 Task: Find a place to stay in Marquette, United States, from July 12 to July 16 for 8 guests, with a price range of ₹10,000 to ₹16,000, property type as house, and amenities including WiFi and breakfast.
Action: Mouse moved to (588, 117)
Screenshot: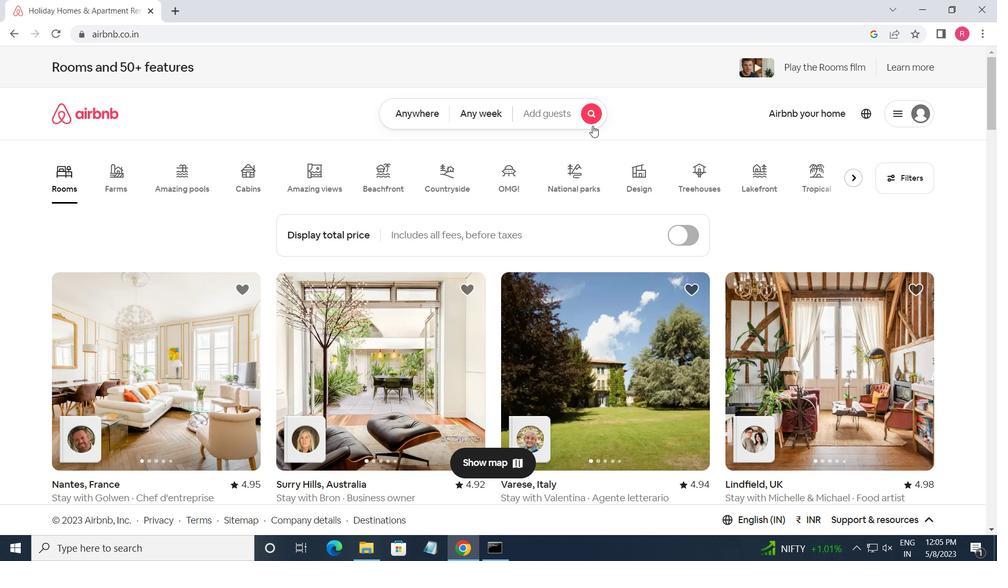 
Action: Mouse pressed left at (588, 117)
Screenshot: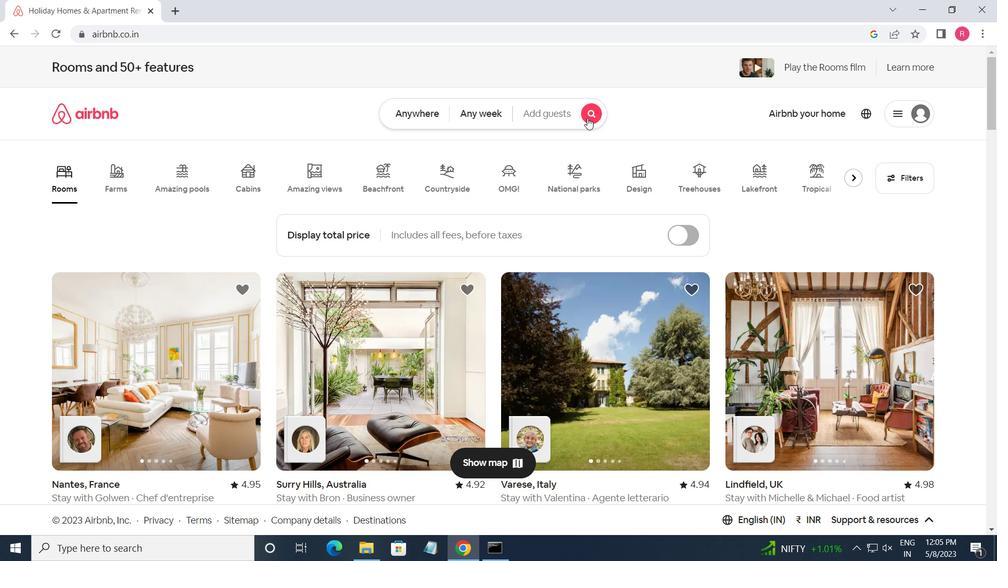 
Action: Mouse moved to (335, 154)
Screenshot: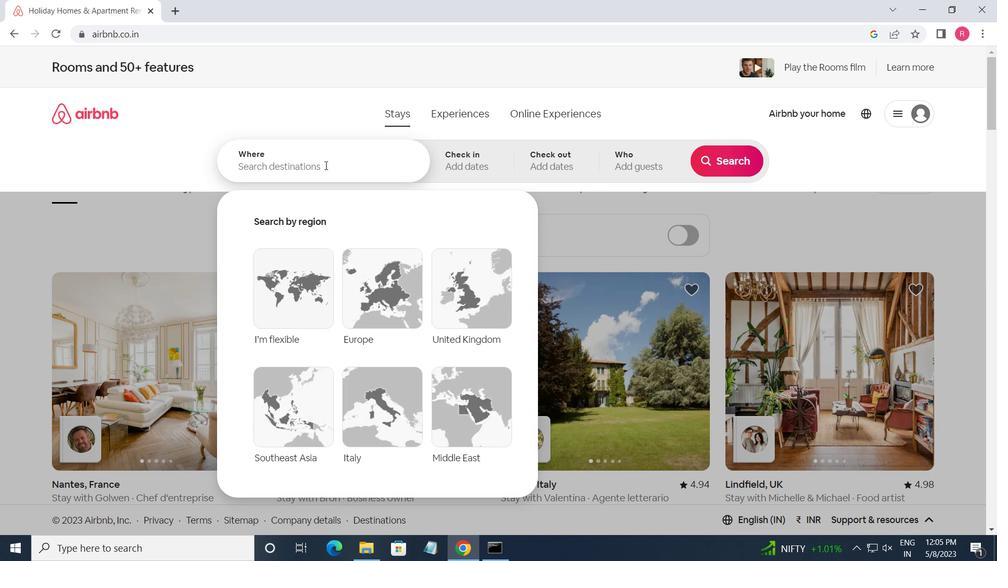 
Action: Mouse pressed left at (335, 154)
Screenshot: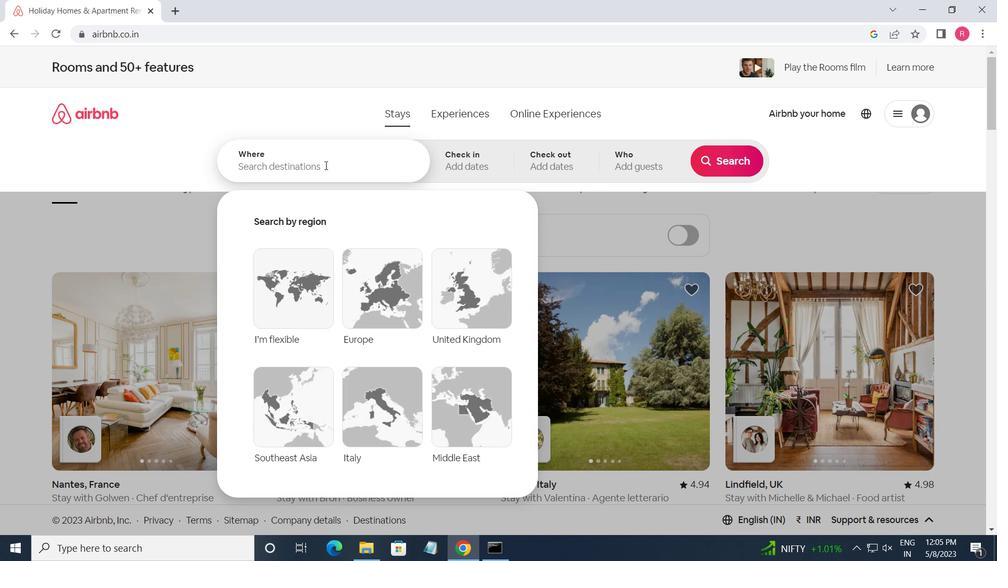 
Action: Mouse moved to (335, 162)
Screenshot: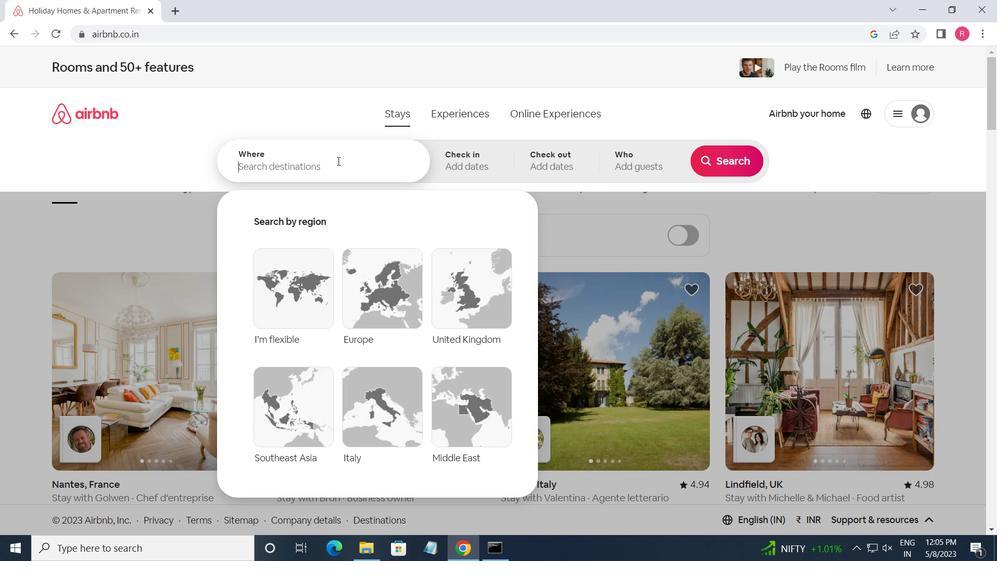 
Action: Key pressed <Key.shift_r>Marquette,<Key.space><Key.shift_r>United<Key.space><Key.shift>STATES
Screenshot: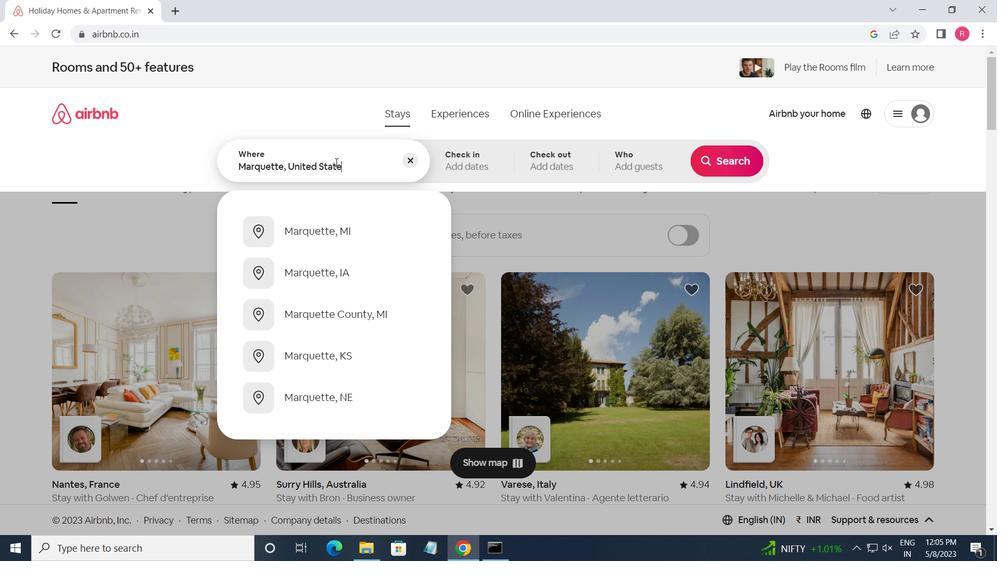 
Action: Mouse moved to (418, 203)
Screenshot: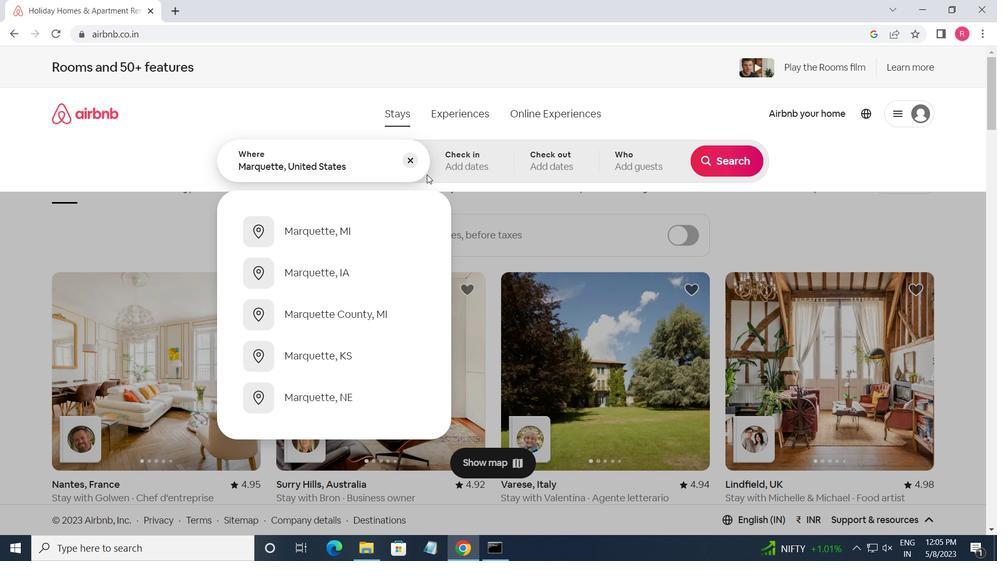 
Action: Key pressed <Key.enter>
Screenshot: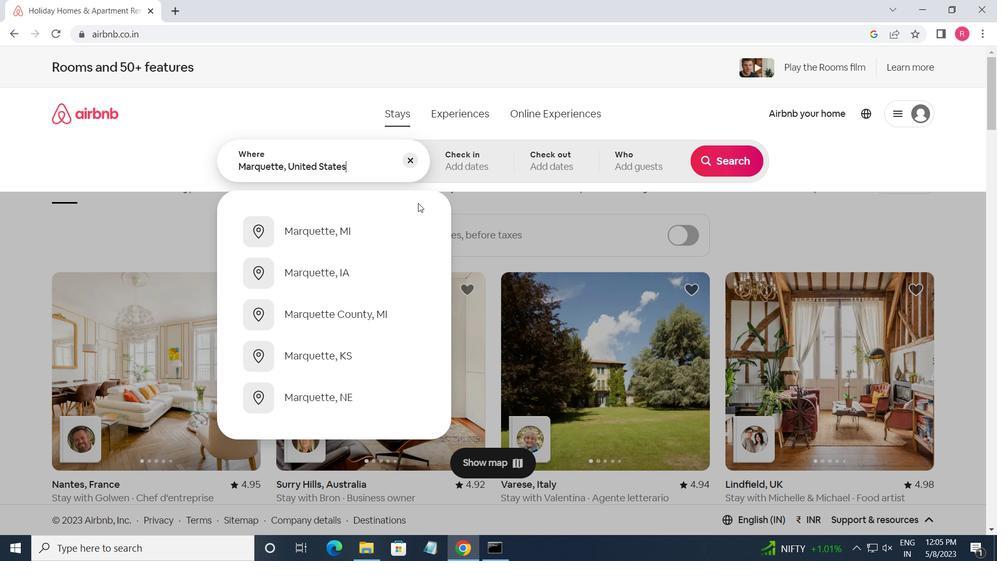 
Action: Mouse moved to (728, 266)
Screenshot: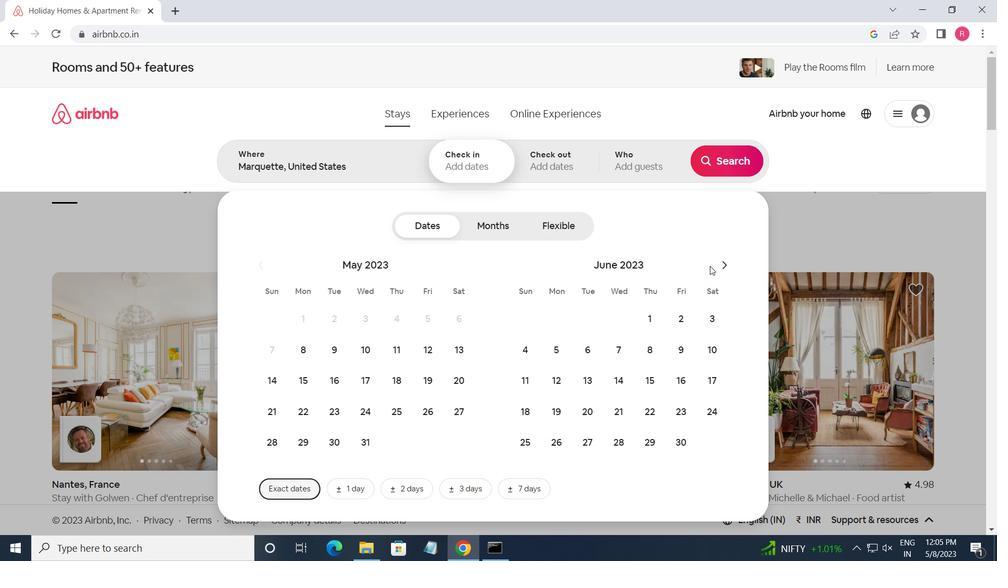 
Action: Mouse pressed left at (728, 266)
Screenshot: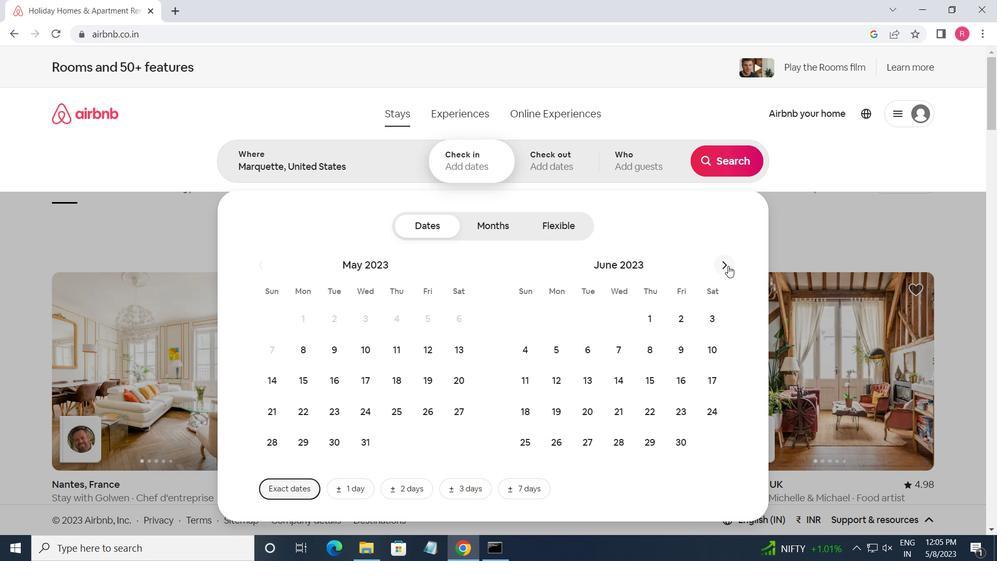 
Action: Mouse moved to (629, 380)
Screenshot: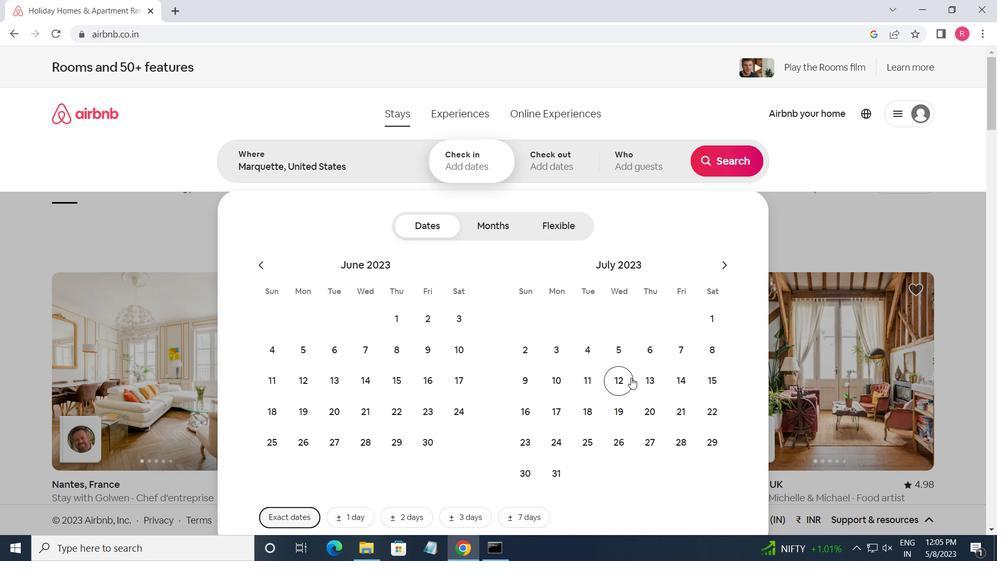 
Action: Mouse pressed left at (629, 380)
Screenshot: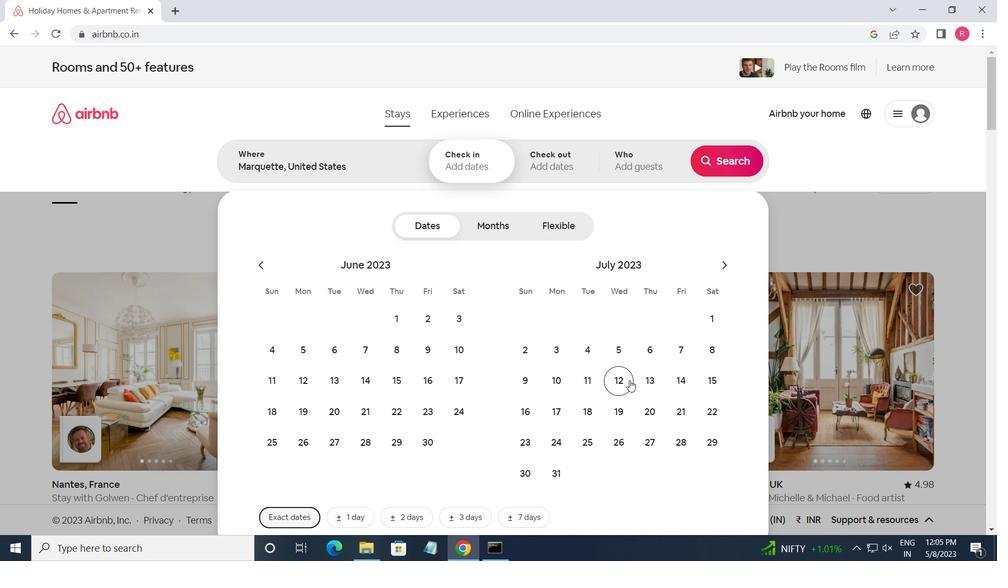 
Action: Mouse moved to (533, 416)
Screenshot: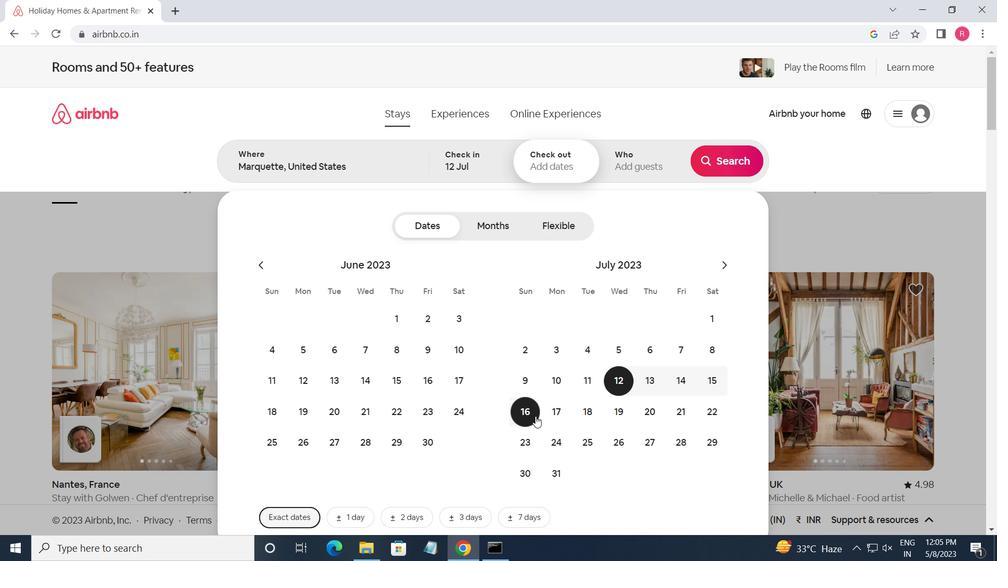 
Action: Mouse pressed left at (533, 416)
Screenshot: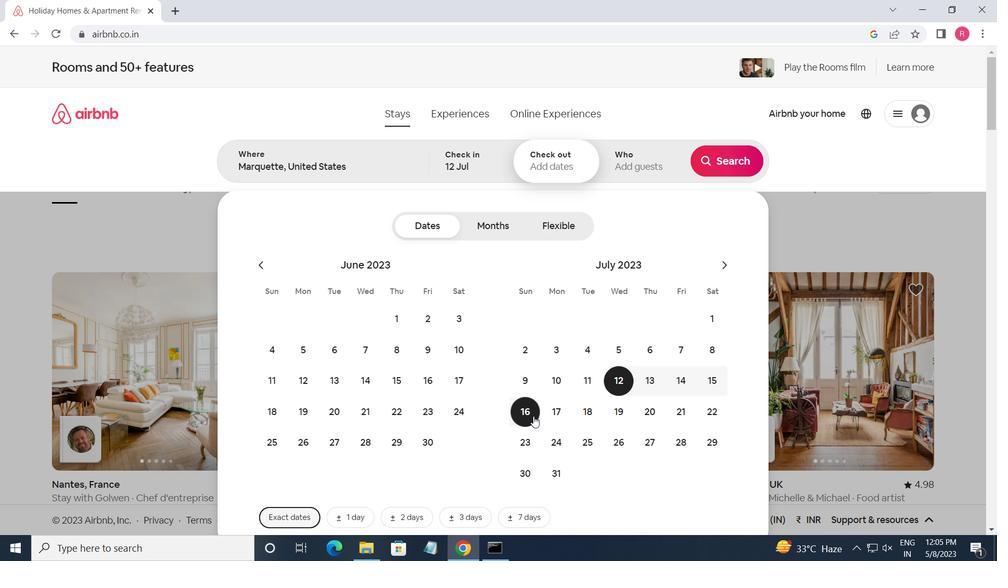 
Action: Mouse moved to (636, 171)
Screenshot: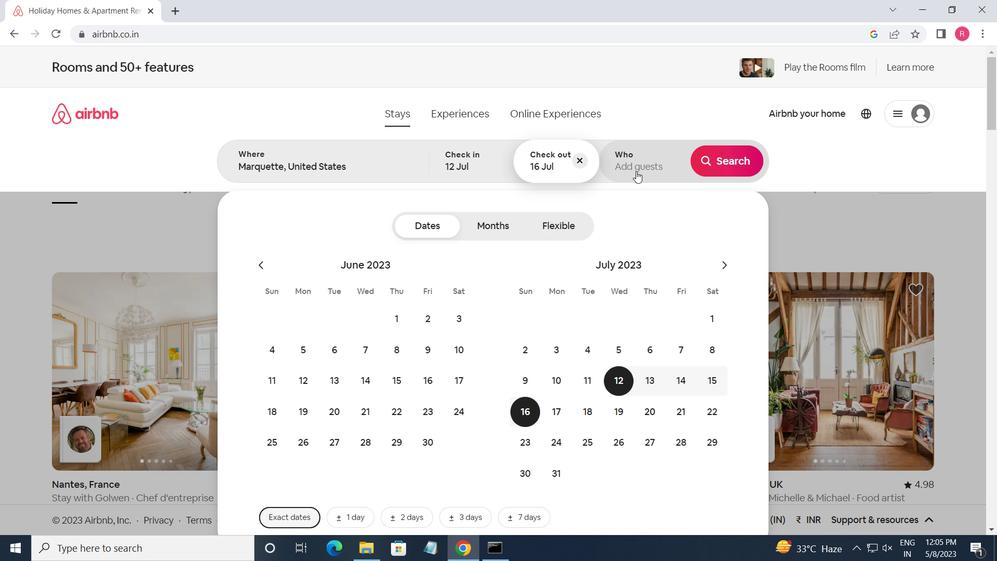 
Action: Mouse pressed left at (636, 171)
Screenshot: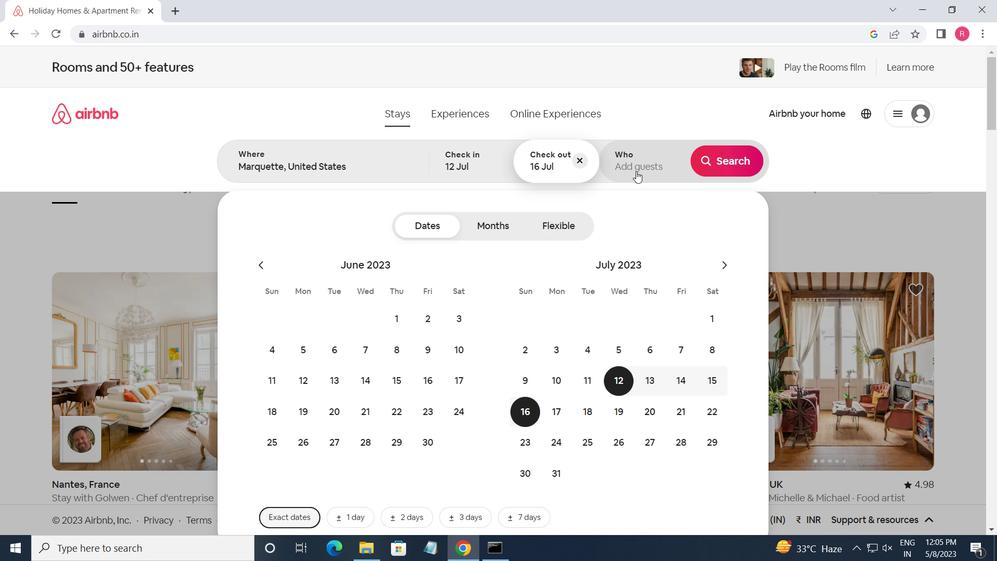
Action: Mouse moved to (729, 234)
Screenshot: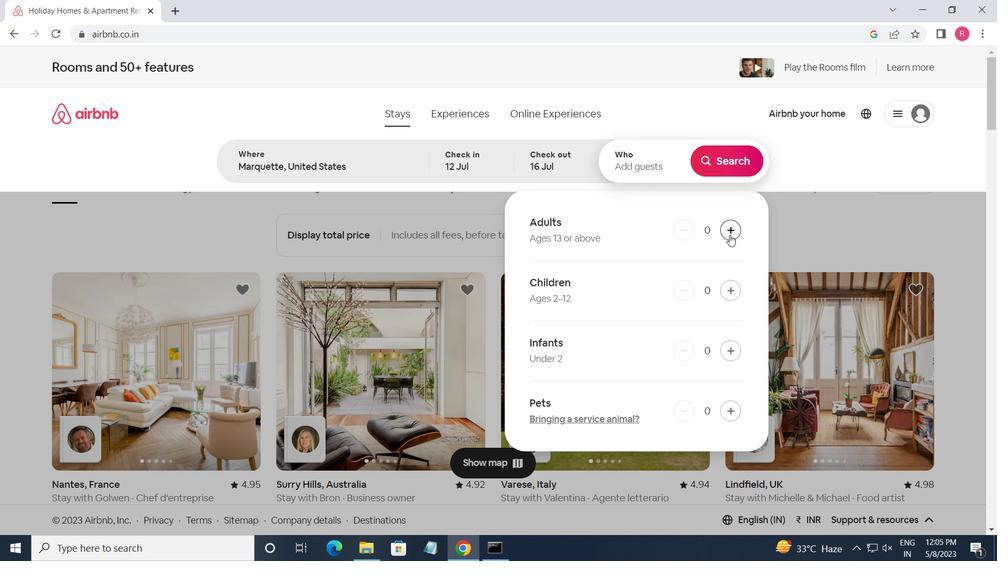 
Action: Mouse pressed left at (729, 234)
Screenshot: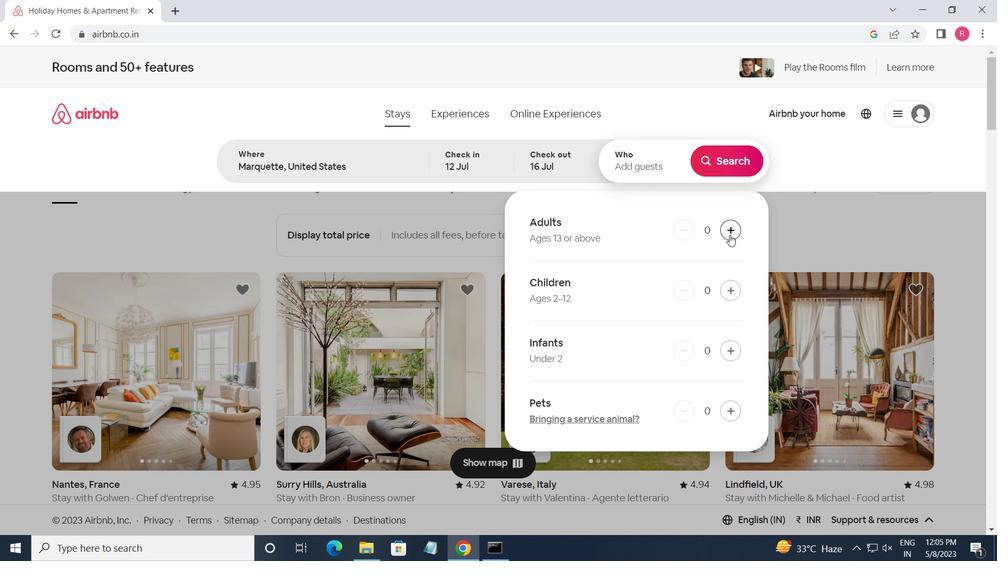 
Action: Mouse moved to (727, 234)
Screenshot: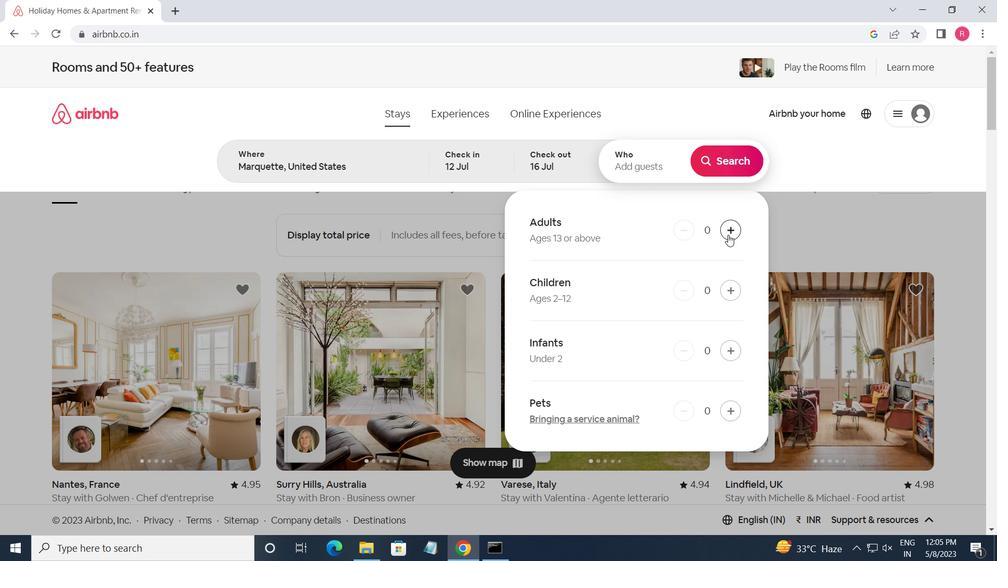 
Action: Mouse pressed left at (727, 234)
Screenshot: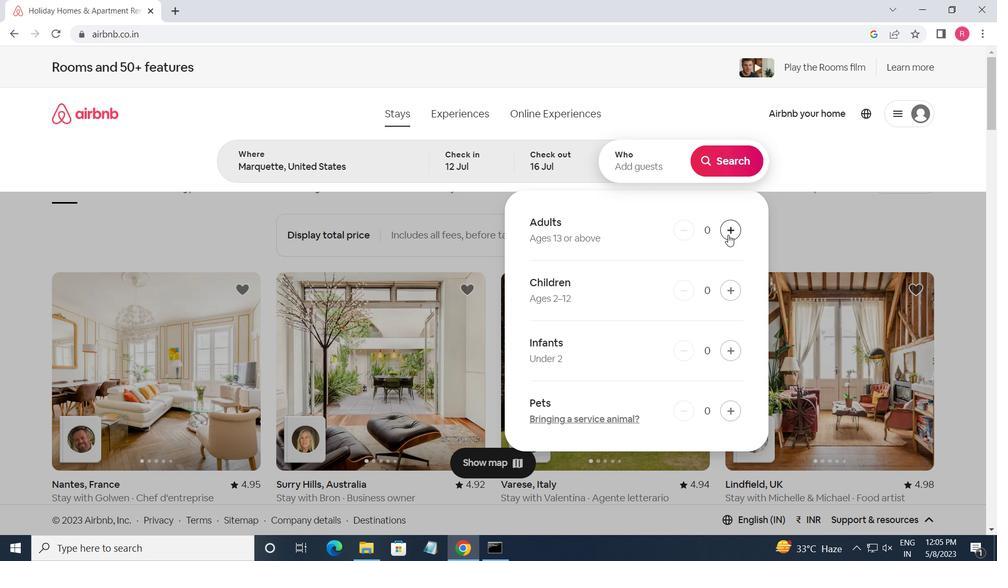 
Action: Mouse pressed left at (727, 234)
Screenshot: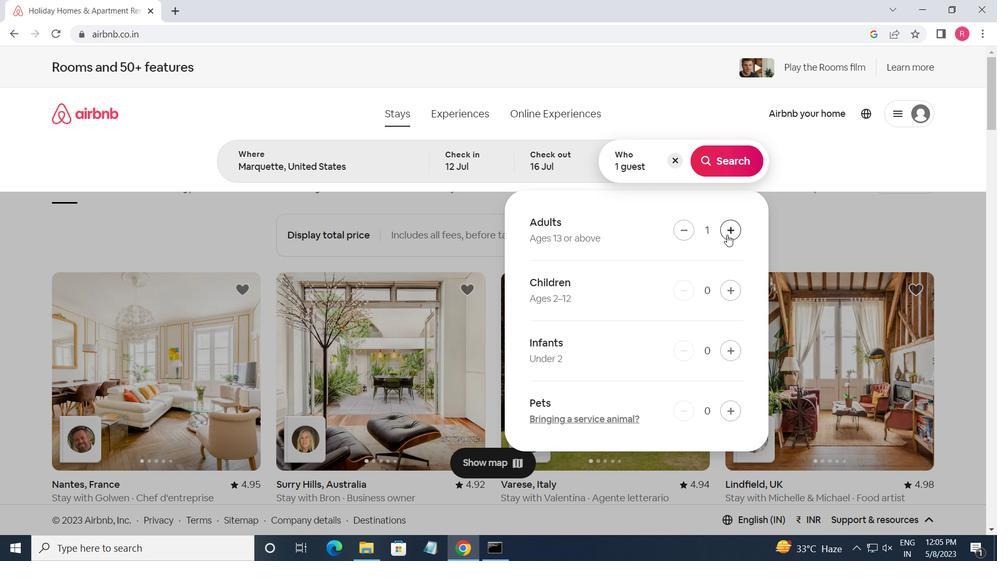 
Action: Mouse pressed left at (727, 234)
Screenshot: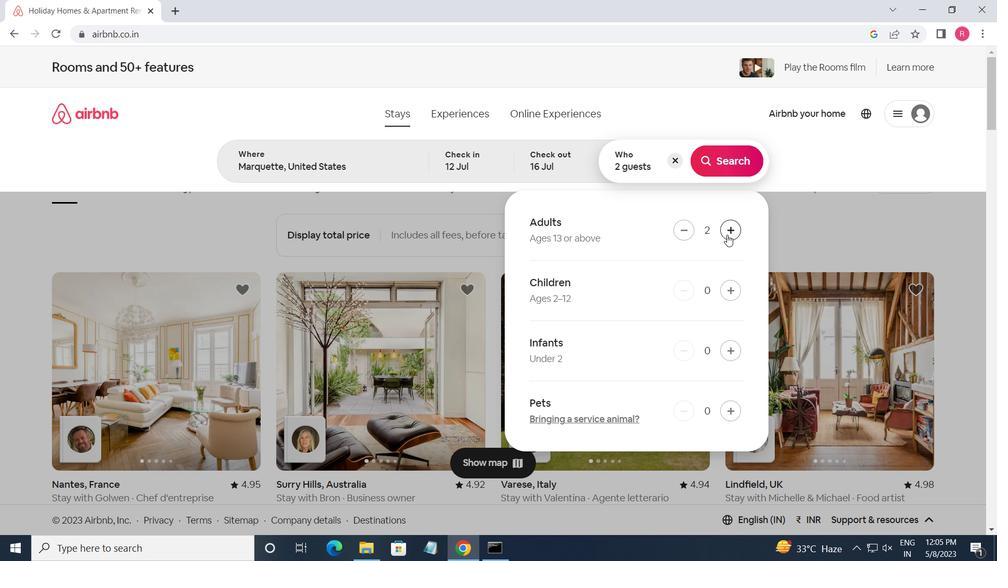 
Action: Mouse pressed left at (727, 234)
Screenshot: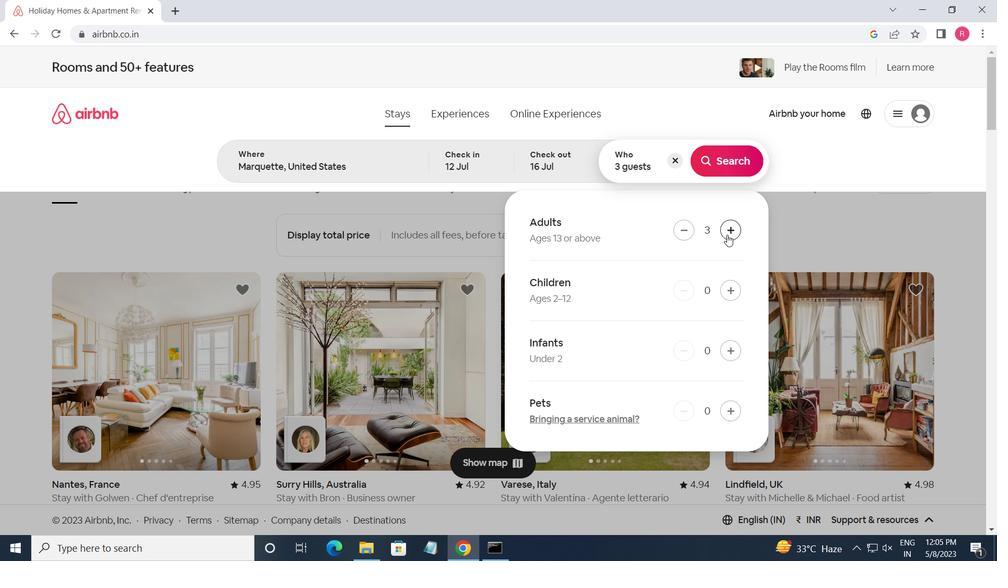 
Action: Mouse pressed left at (727, 234)
Screenshot: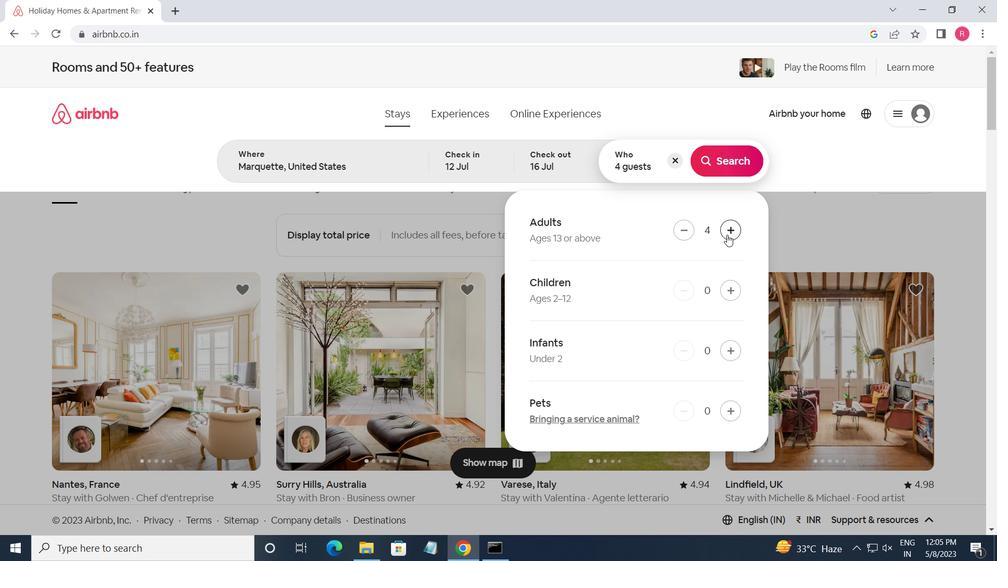 
Action: Mouse pressed left at (727, 234)
Screenshot: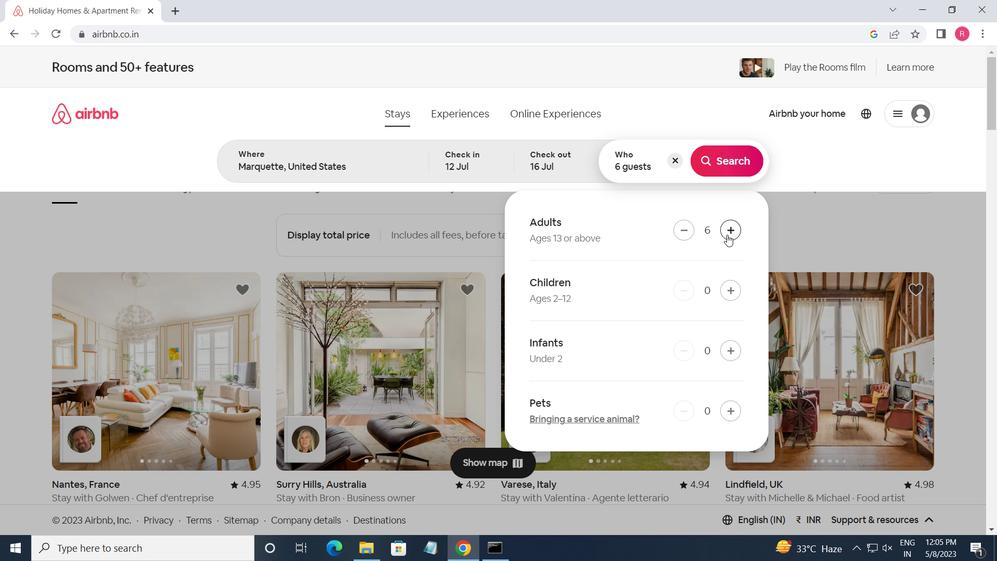 
Action: Mouse moved to (724, 234)
Screenshot: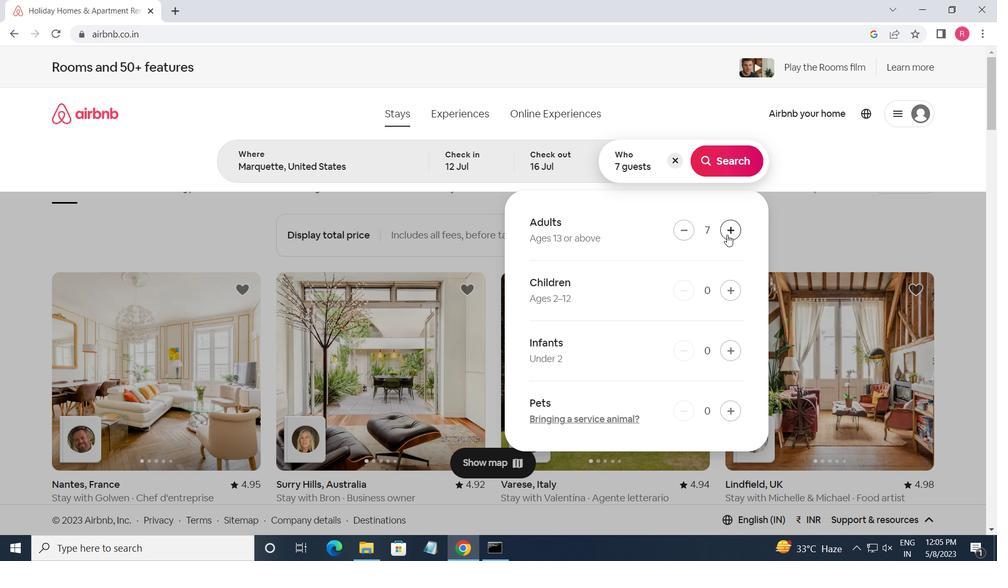 
Action: Mouse pressed left at (724, 234)
Screenshot: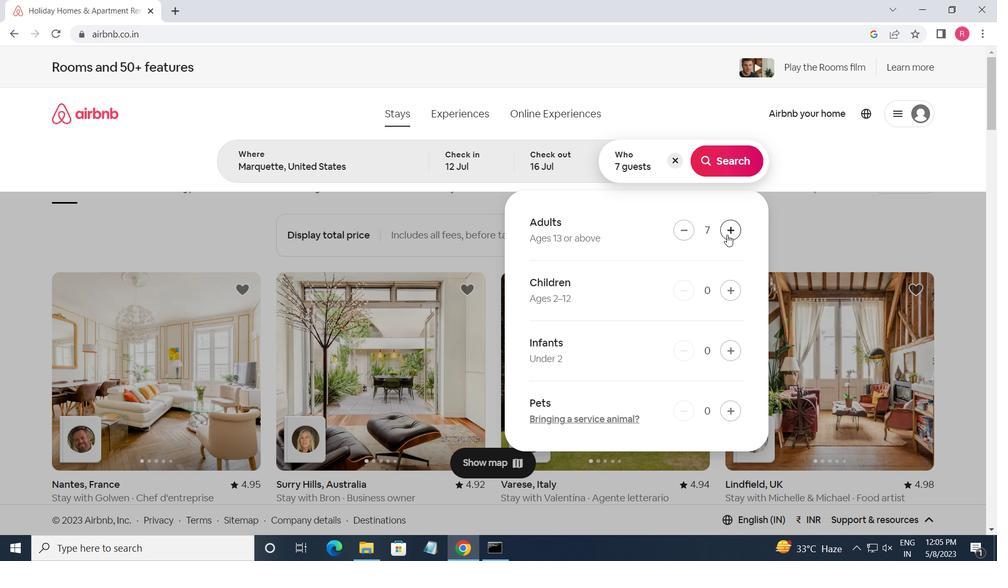 
Action: Mouse moved to (725, 168)
Screenshot: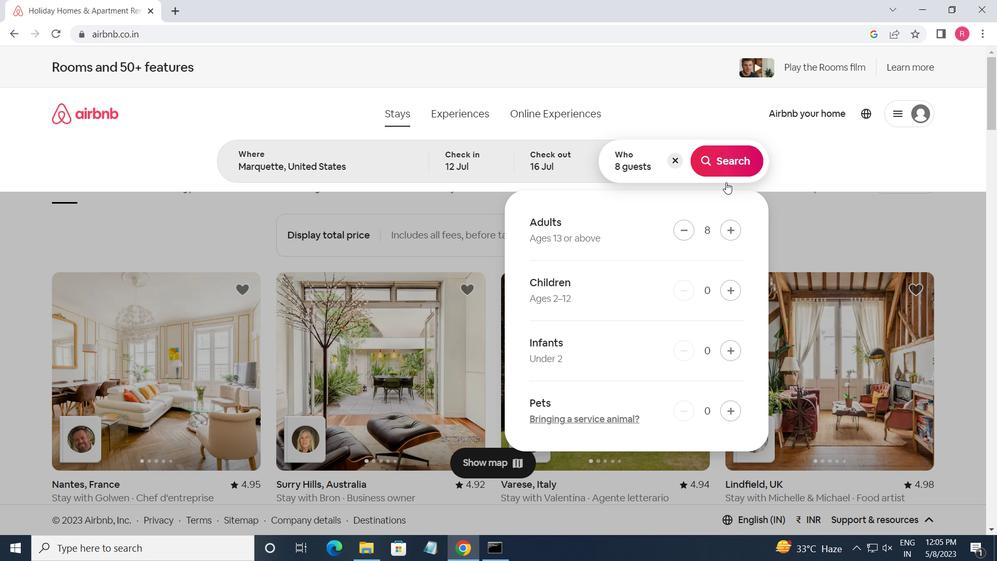
Action: Mouse pressed left at (725, 168)
Screenshot: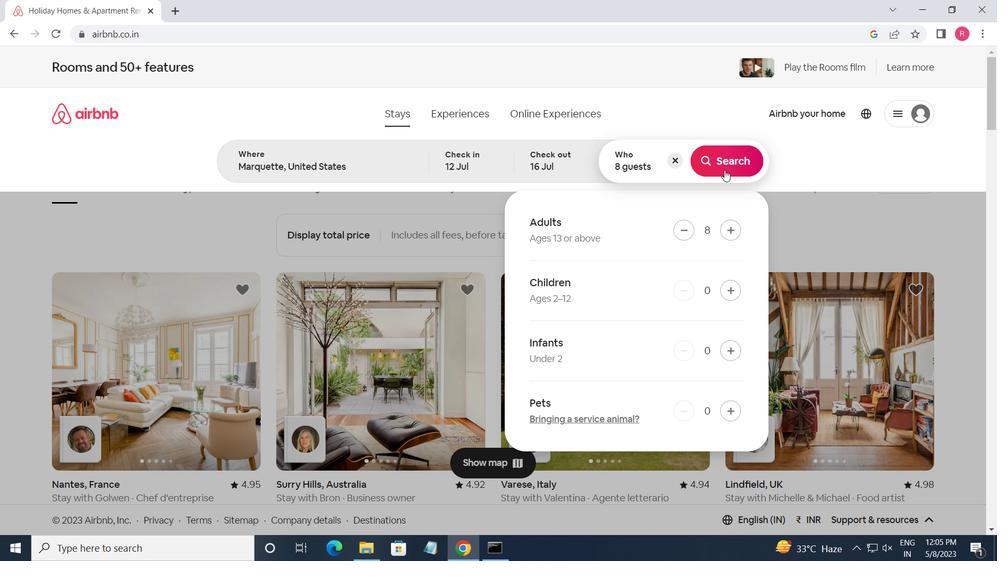 
Action: Mouse moved to (938, 121)
Screenshot: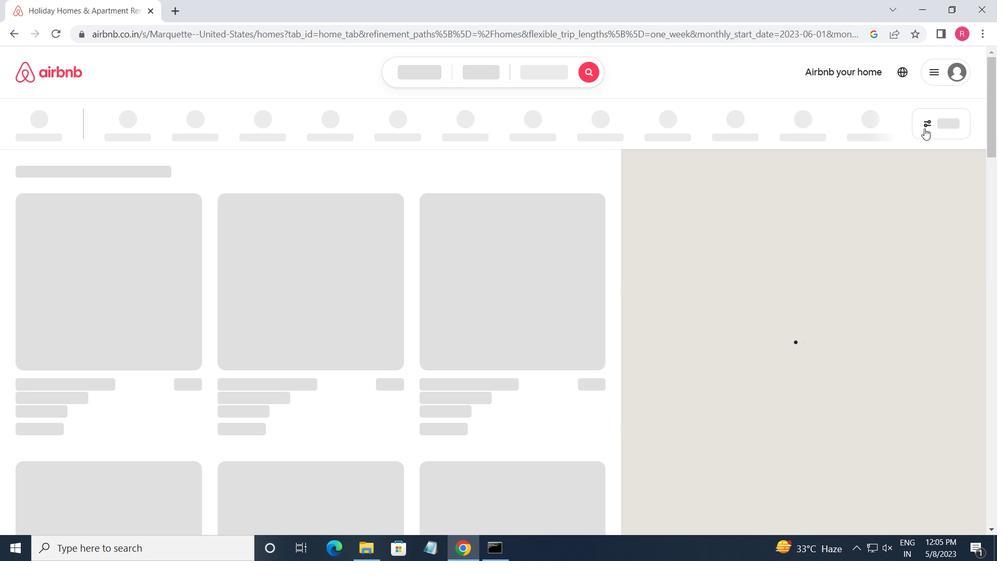 
Action: Mouse pressed left at (938, 121)
Screenshot: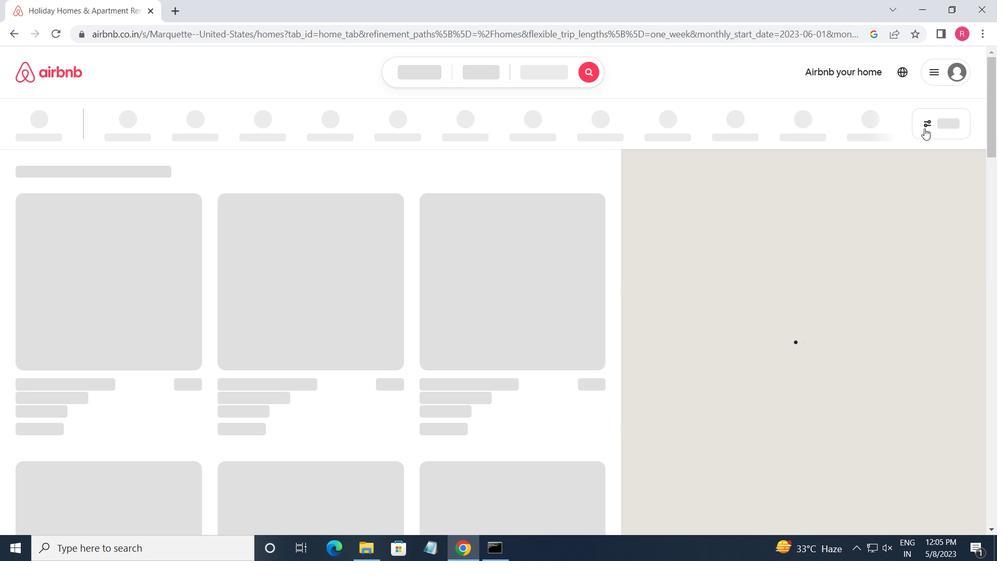 
Action: Mouse moved to (360, 433)
Screenshot: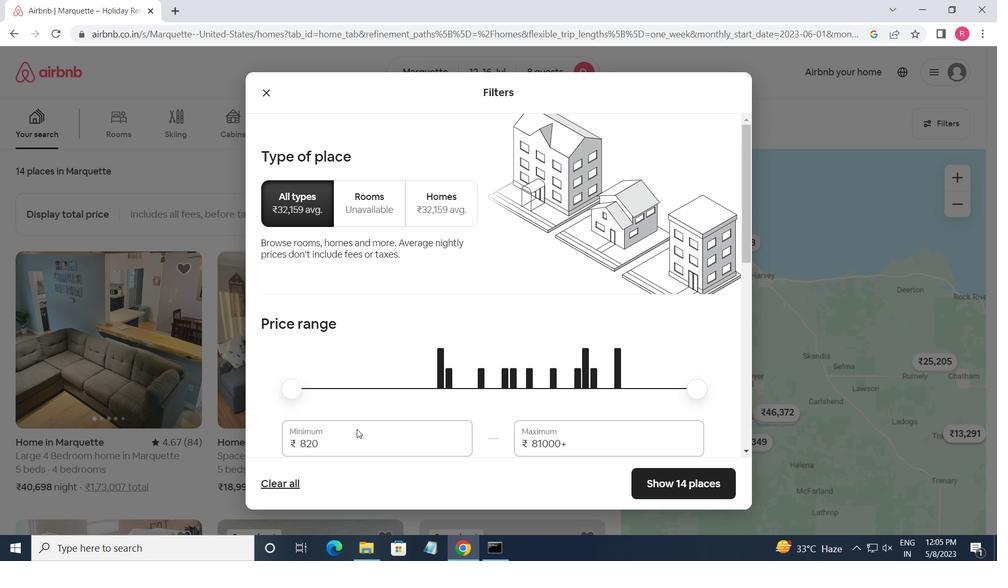
Action: Mouse pressed left at (360, 433)
Screenshot: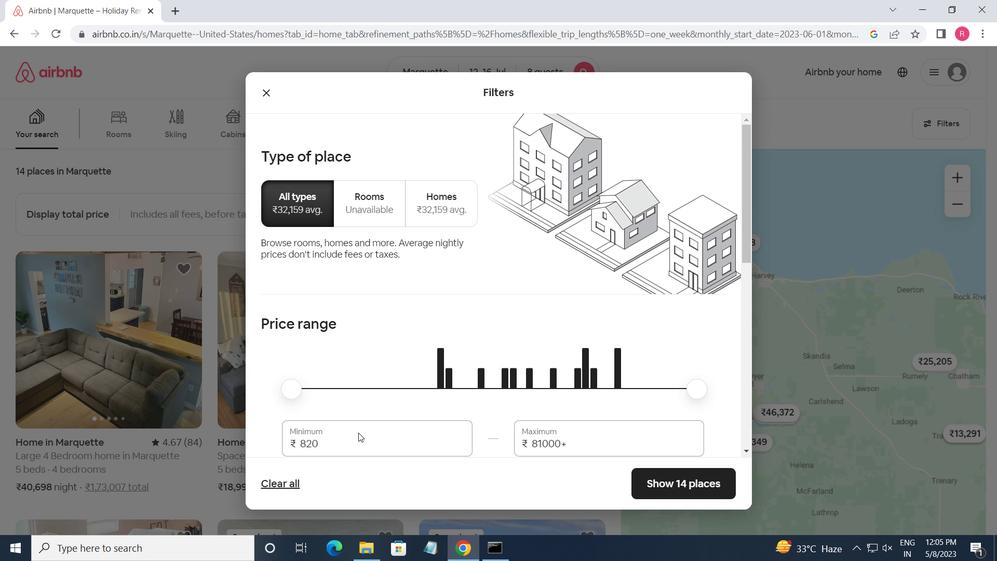 
Action: Mouse moved to (361, 434)
Screenshot: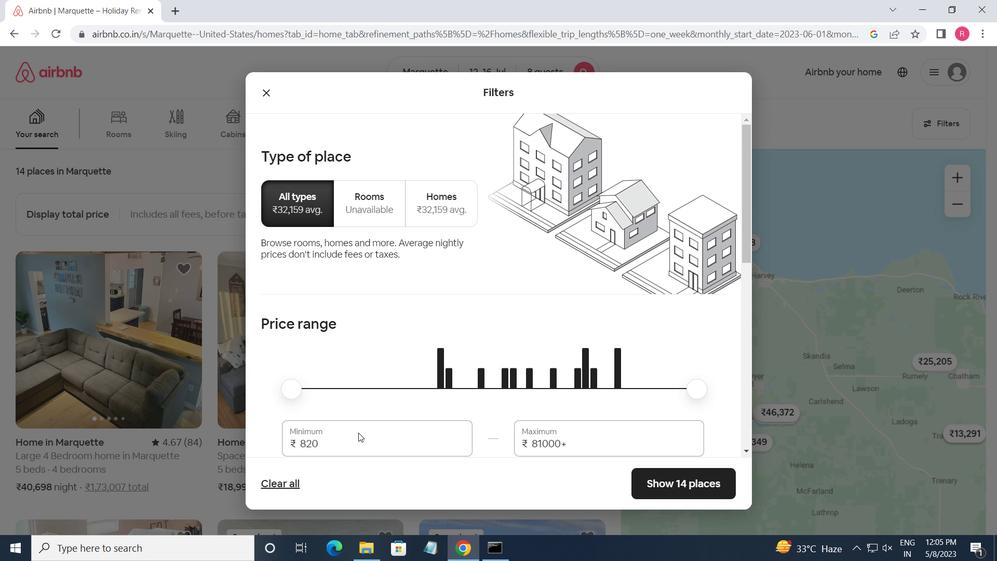 
Action: Mouse pressed left at (361, 434)
Screenshot: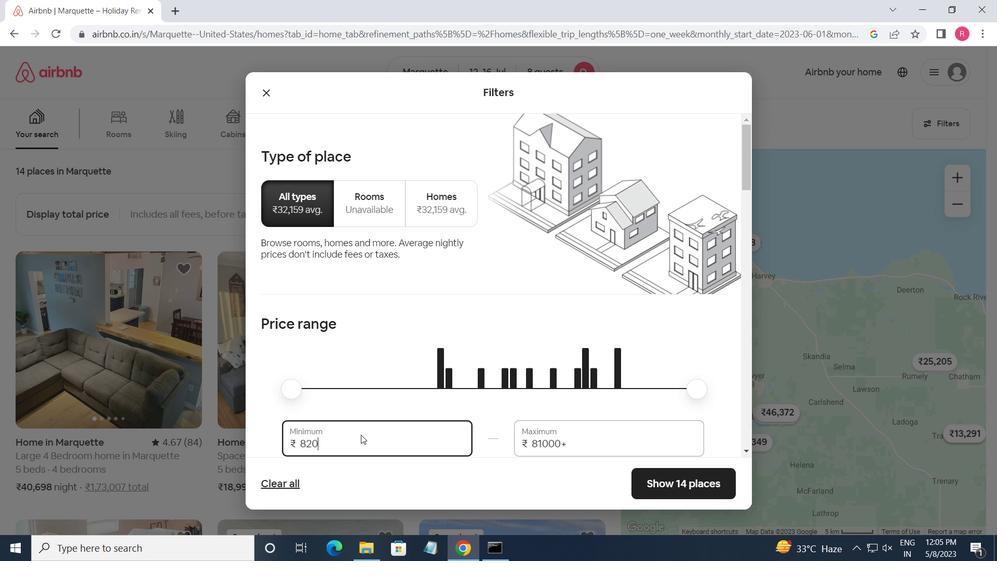 
Action: Mouse pressed left at (361, 434)
Screenshot: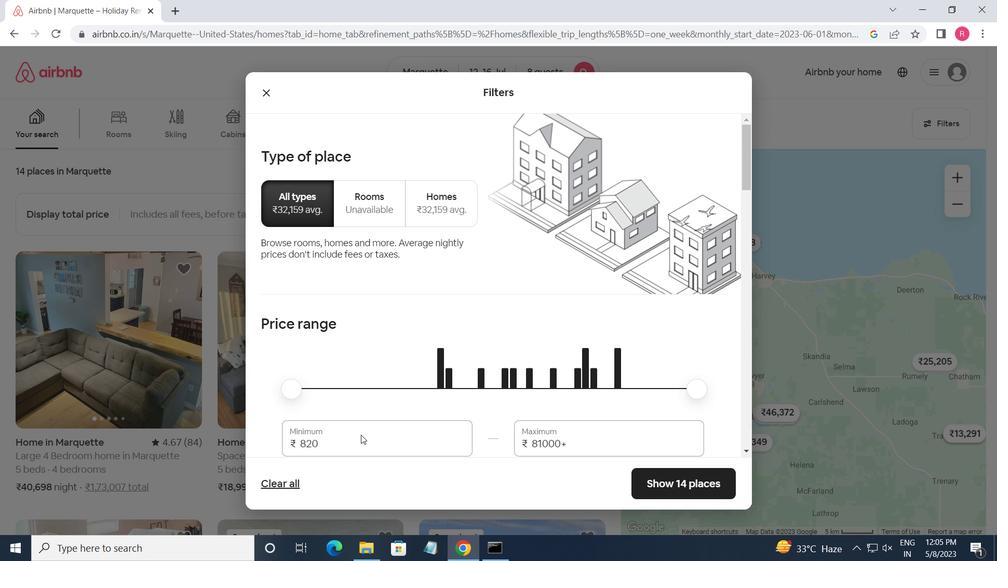 
Action: Mouse moved to (361, 434)
Screenshot: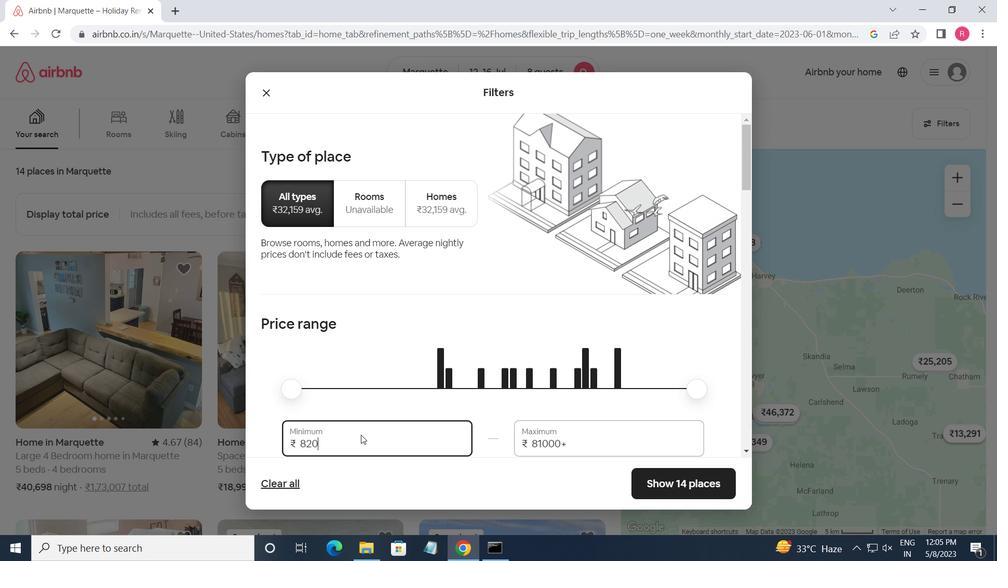 
Action: Mouse pressed left at (361, 434)
Screenshot: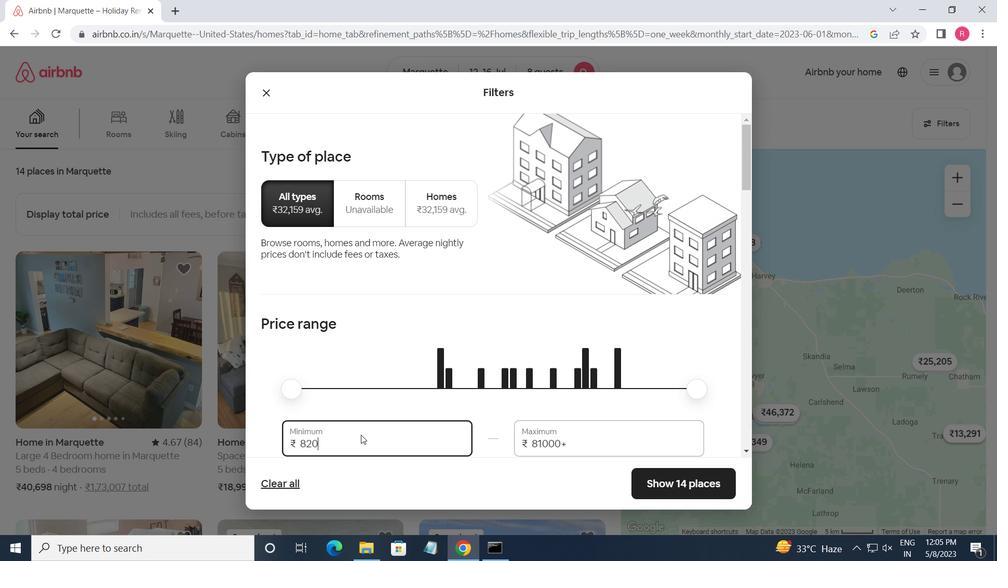 
Action: Mouse moved to (363, 433)
Screenshot: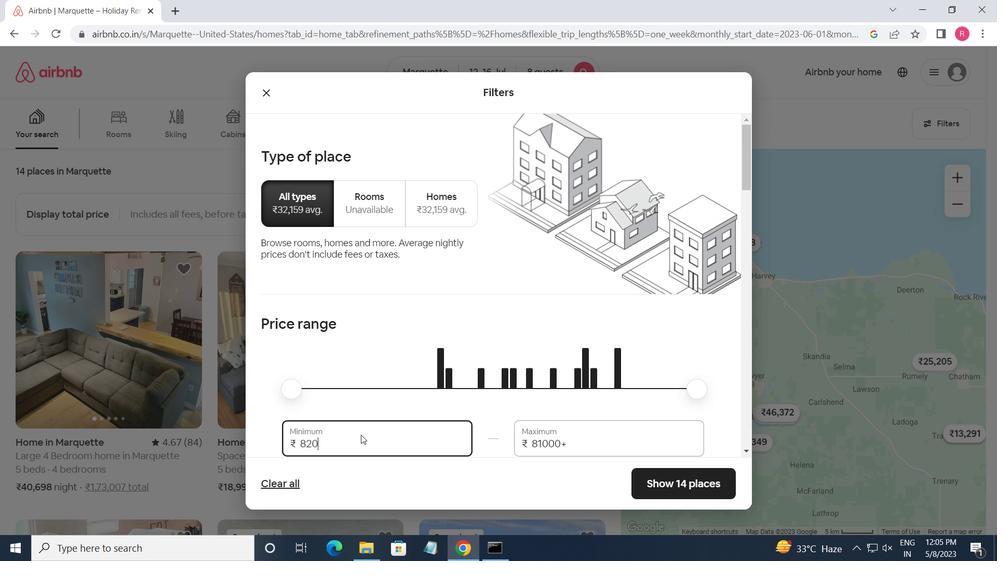 
Action: Mouse pressed left at (363, 433)
Screenshot: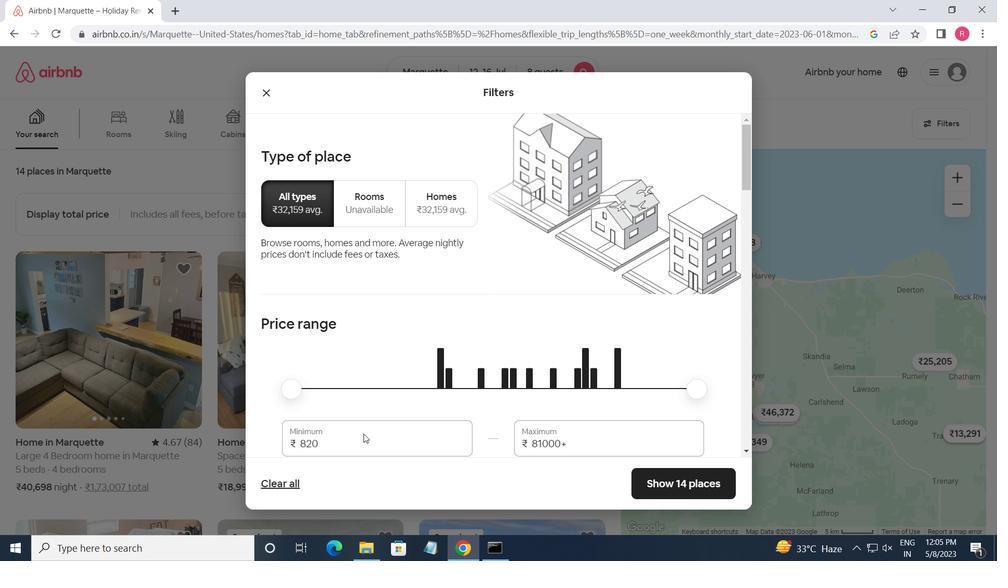 
Action: Key pressed <Key.backspace><Key.backspace><Key.backspace>10000<Key.tab>16000
Screenshot: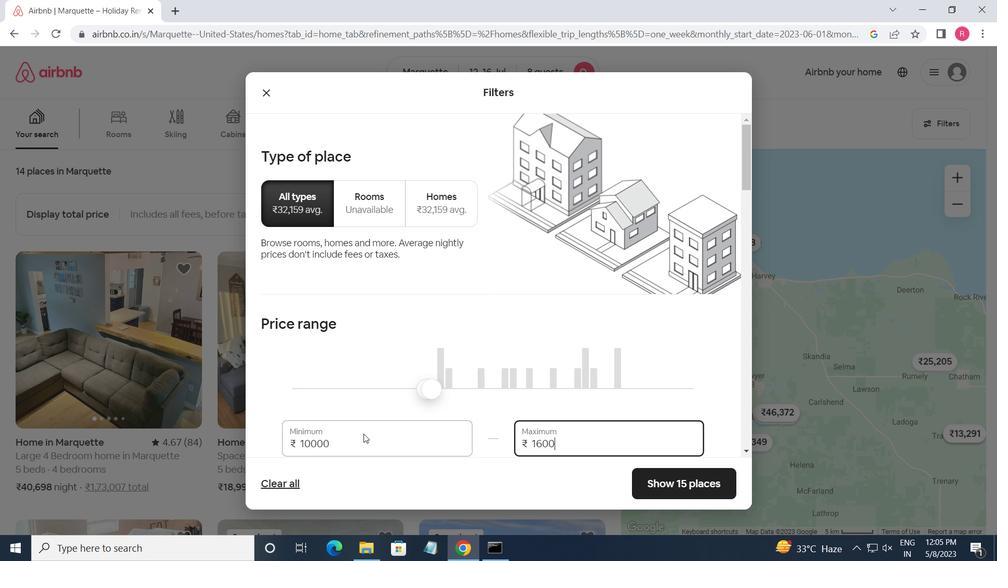 
Action: Mouse moved to (453, 328)
Screenshot: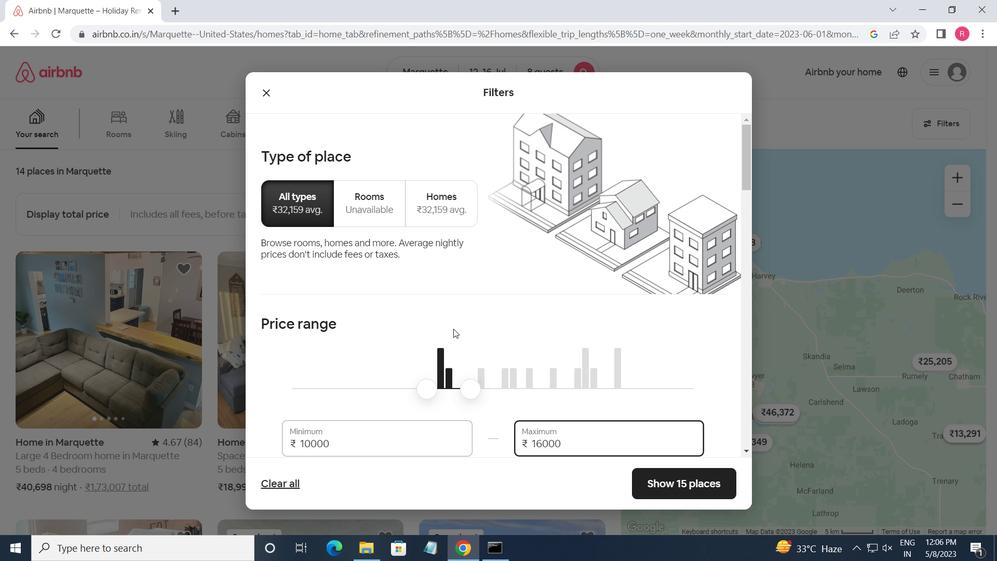 
Action: Mouse scrolled (453, 328) with delta (0, 0)
Screenshot: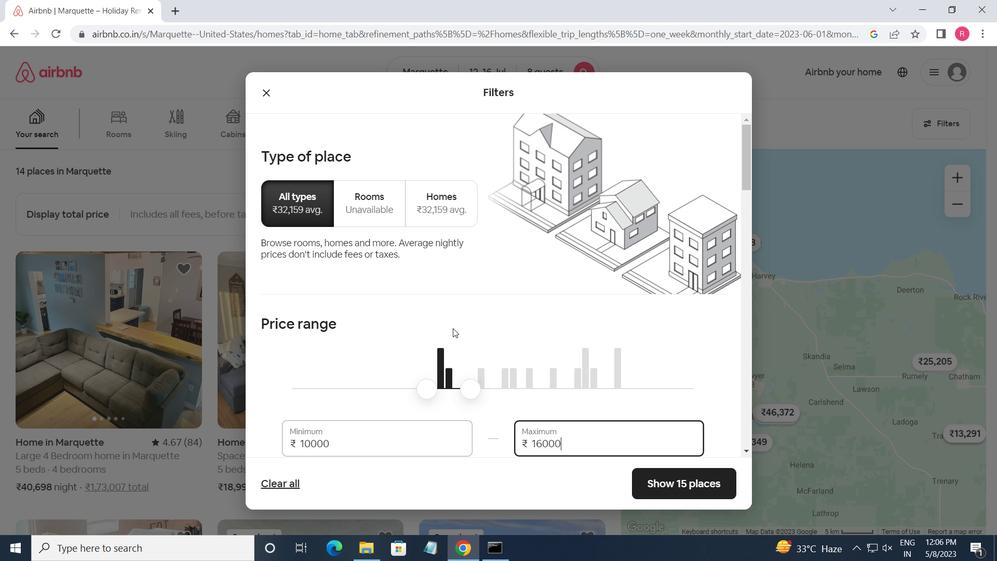 
Action: Mouse moved to (470, 295)
Screenshot: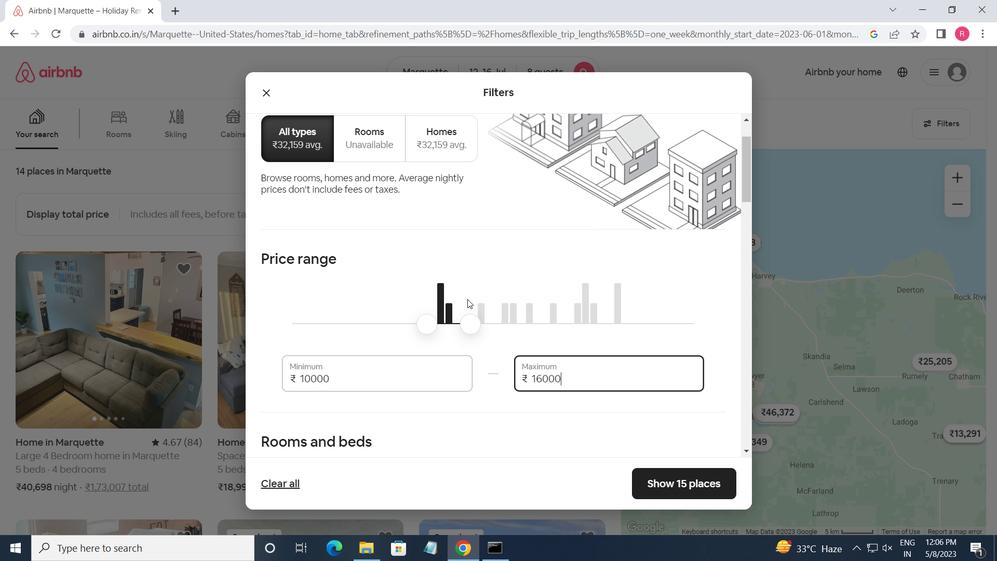 
Action: Mouse scrolled (470, 295) with delta (0, 0)
Screenshot: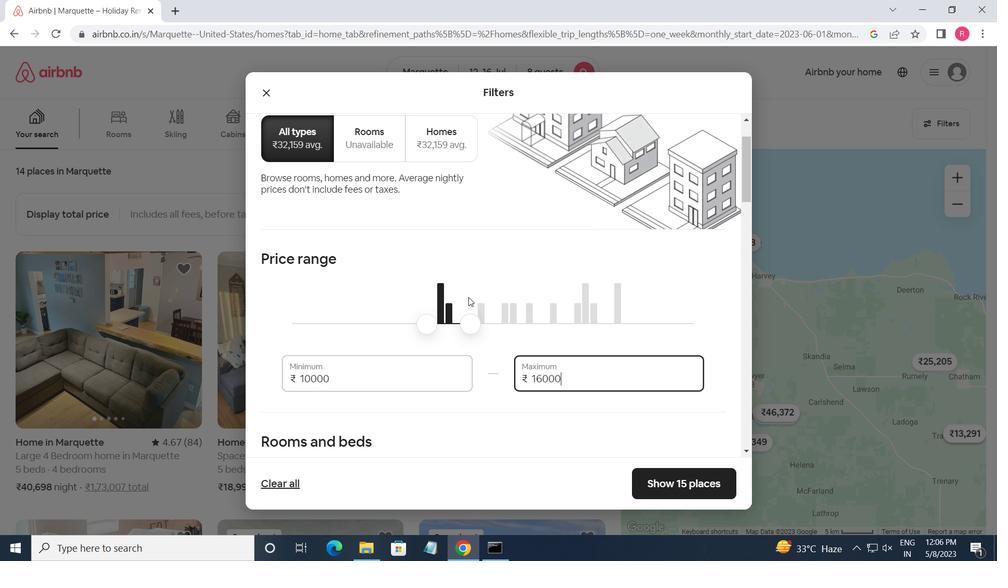 
Action: Mouse scrolled (470, 295) with delta (0, 0)
Screenshot: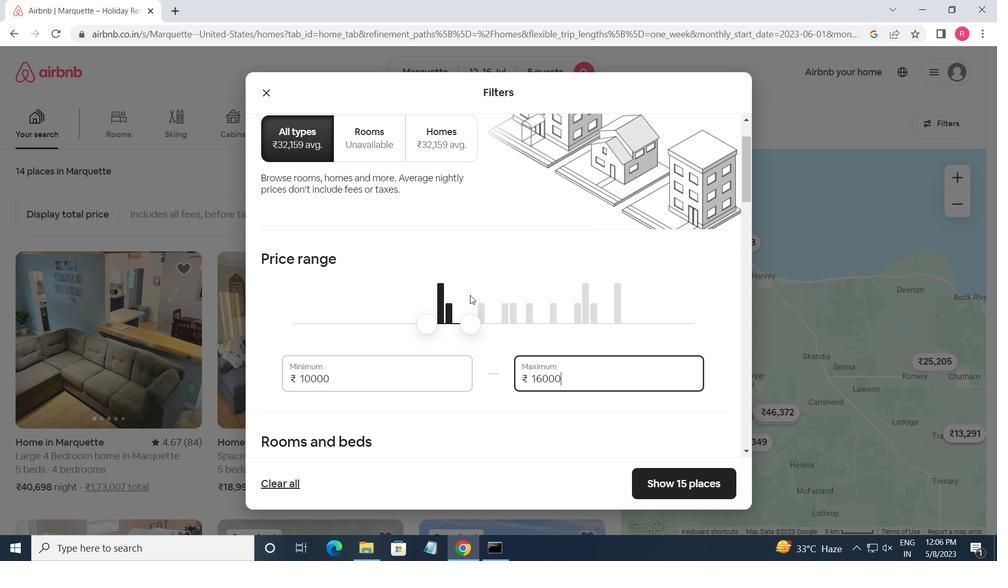 
Action: Mouse moved to (470, 295)
Screenshot: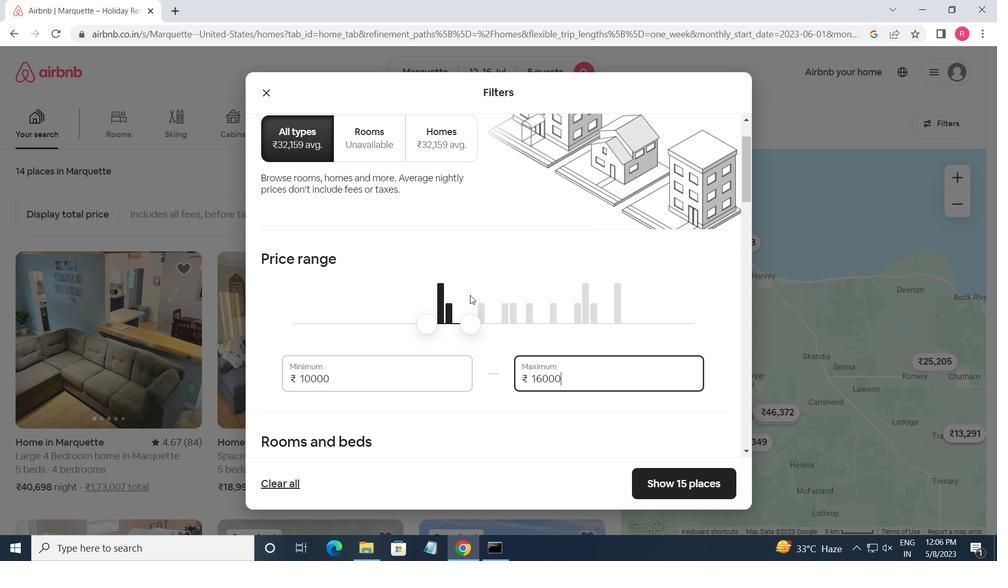 
Action: Mouse scrolled (470, 295) with delta (0, 0)
Screenshot: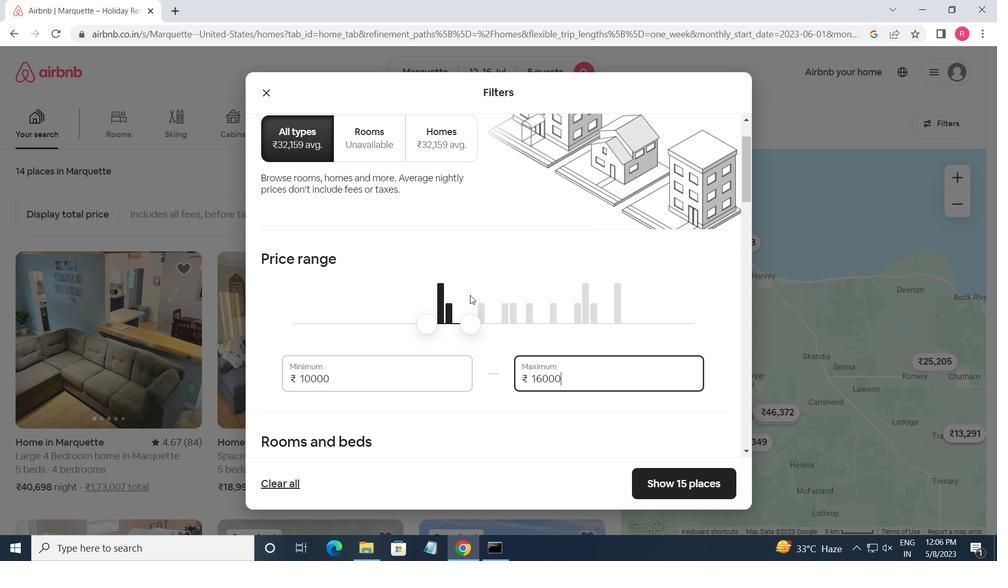 
Action: Mouse moved to (471, 297)
Screenshot: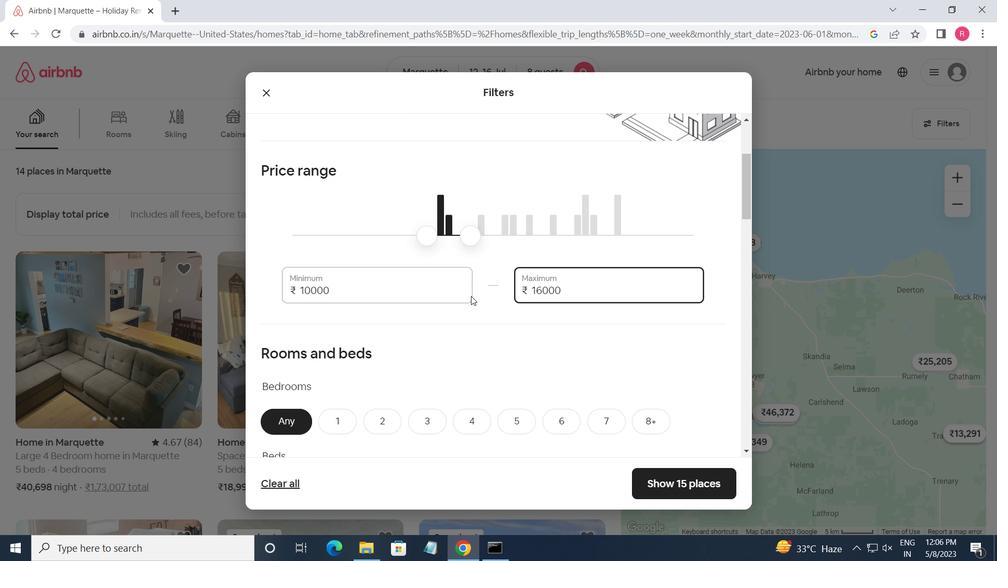 
Action: Mouse scrolled (471, 296) with delta (0, 0)
Screenshot: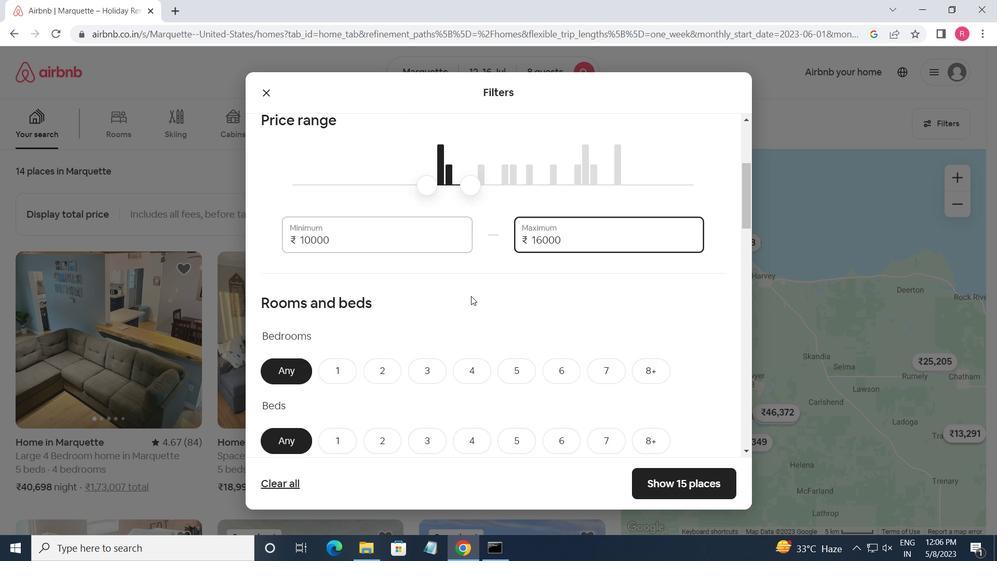 
Action: Mouse moved to (659, 255)
Screenshot: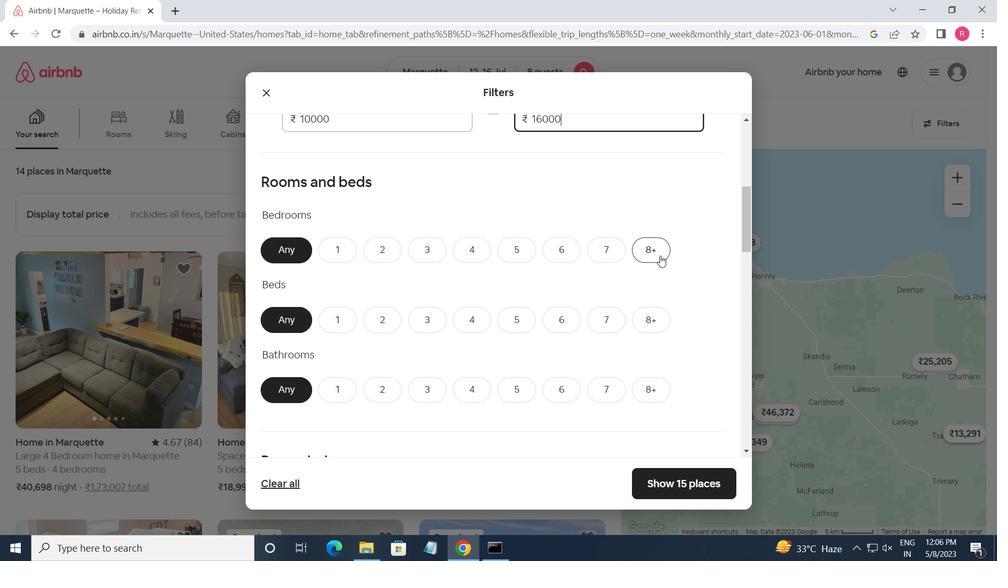 
Action: Mouse pressed left at (659, 255)
Screenshot: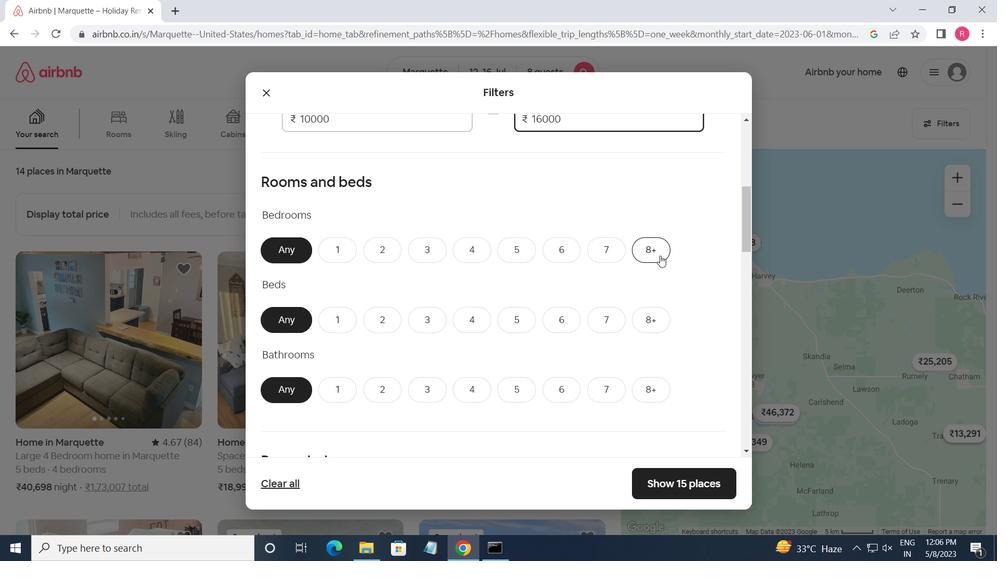 
Action: Mouse moved to (649, 325)
Screenshot: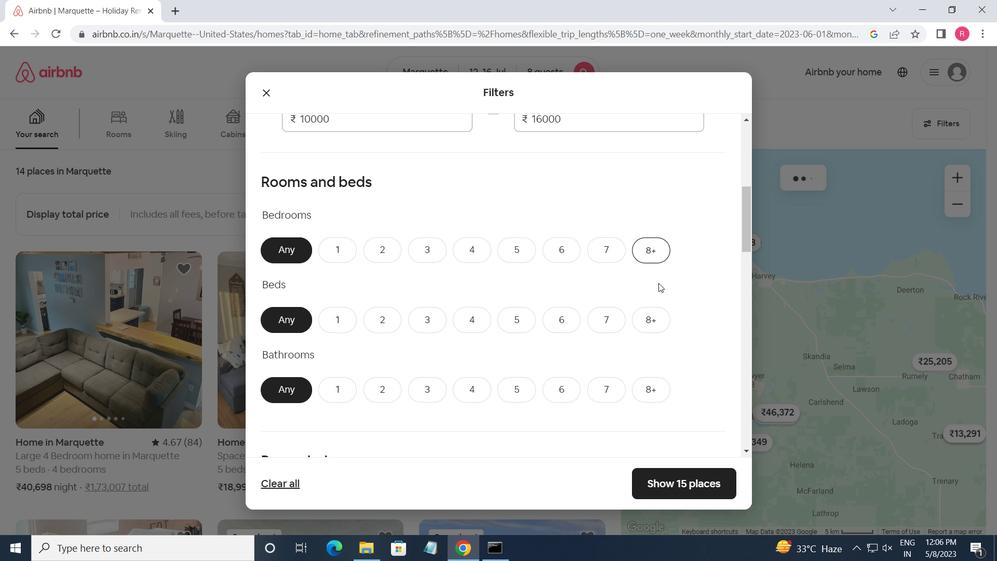 
Action: Mouse pressed left at (649, 325)
Screenshot: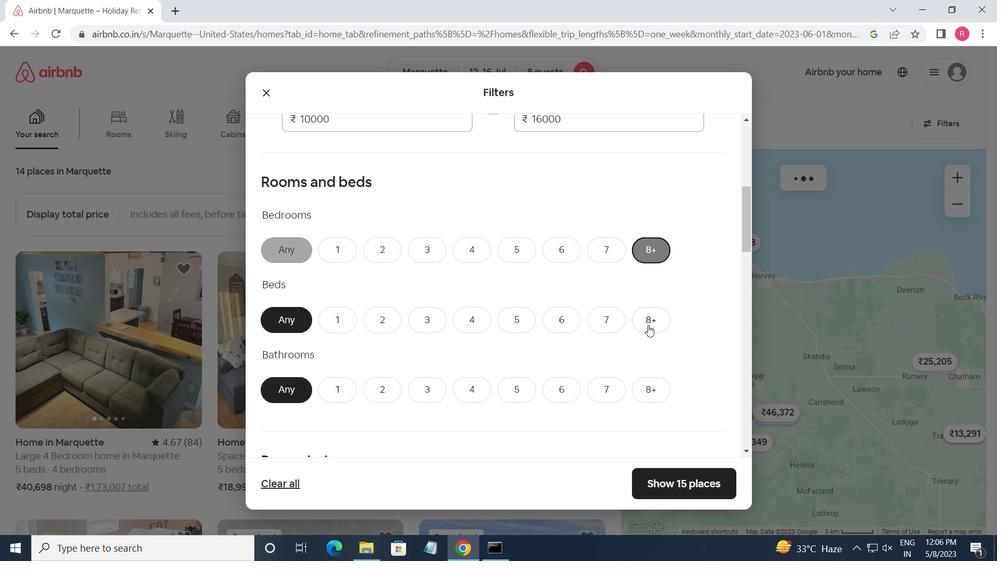 
Action: Mouse moved to (641, 387)
Screenshot: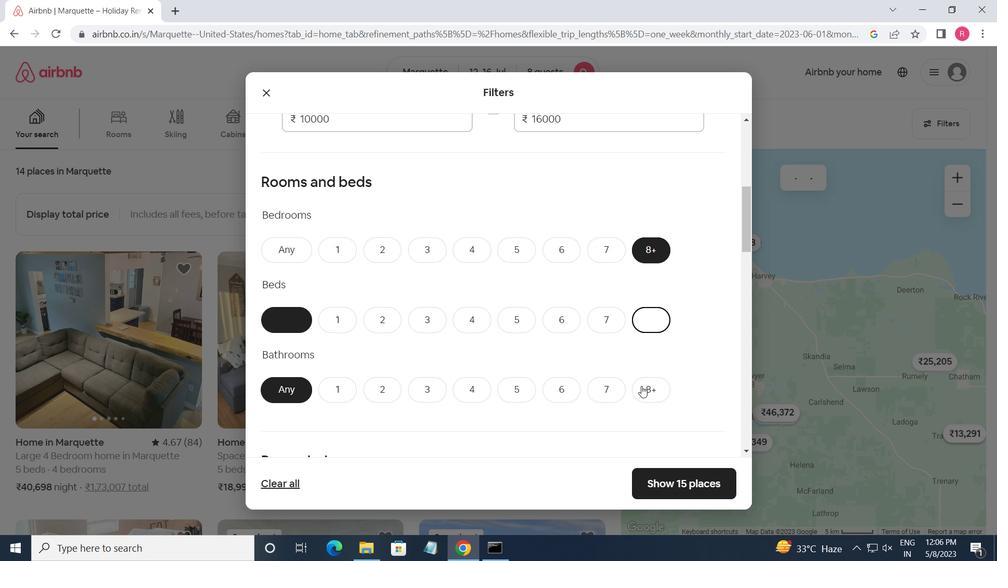 
Action: Mouse pressed left at (641, 387)
Screenshot: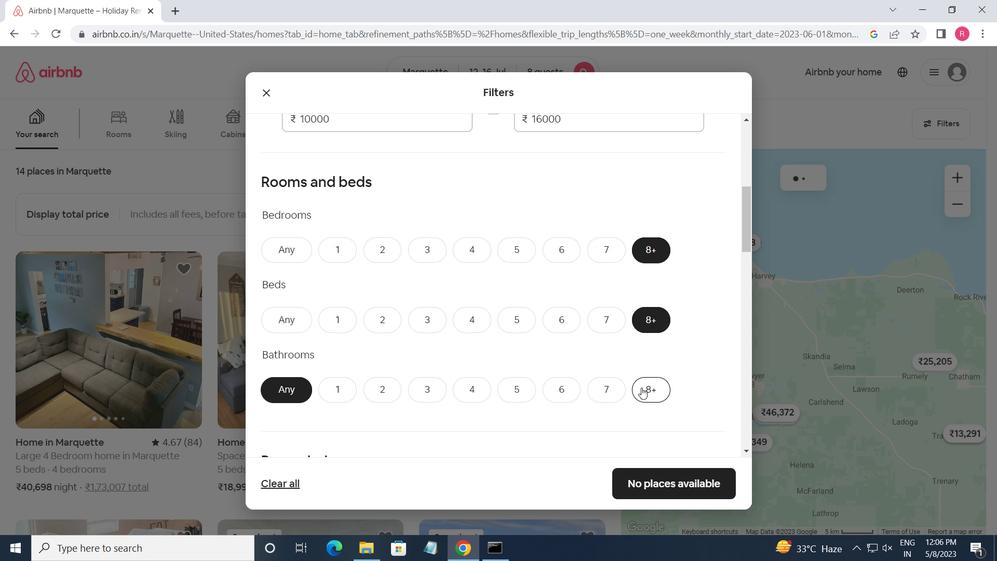 
Action: Mouse moved to (642, 386)
Screenshot: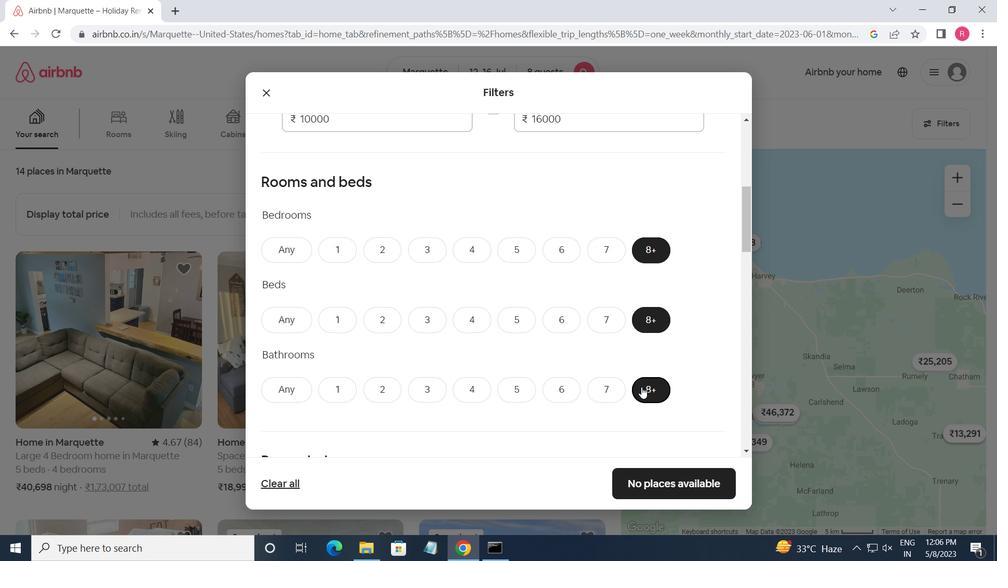 
Action: Mouse scrolled (642, 385) with delta (0, 0)
Screenshot: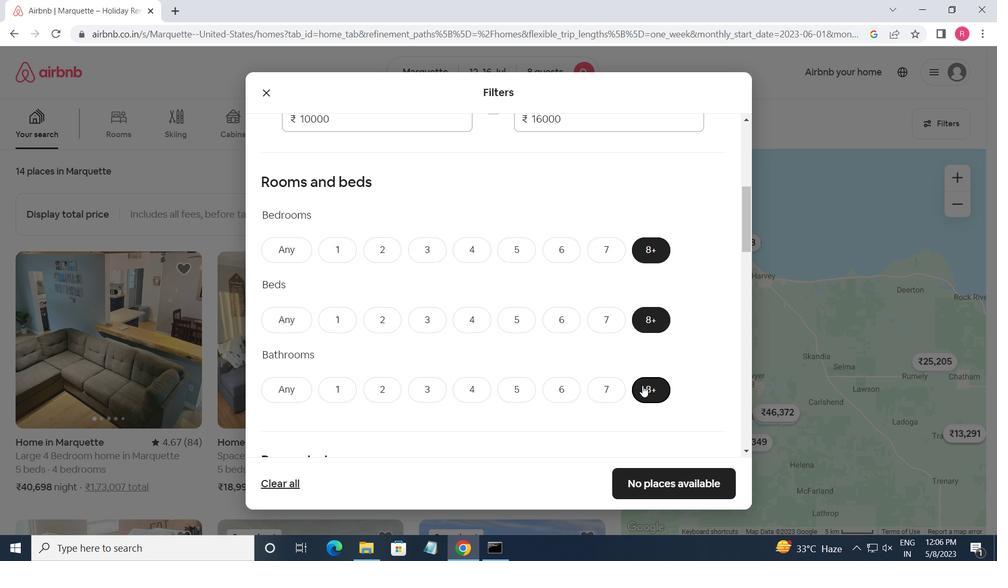 
Action: Mouse scrolled (642, 385) with delta (0, 0)
Screenshot: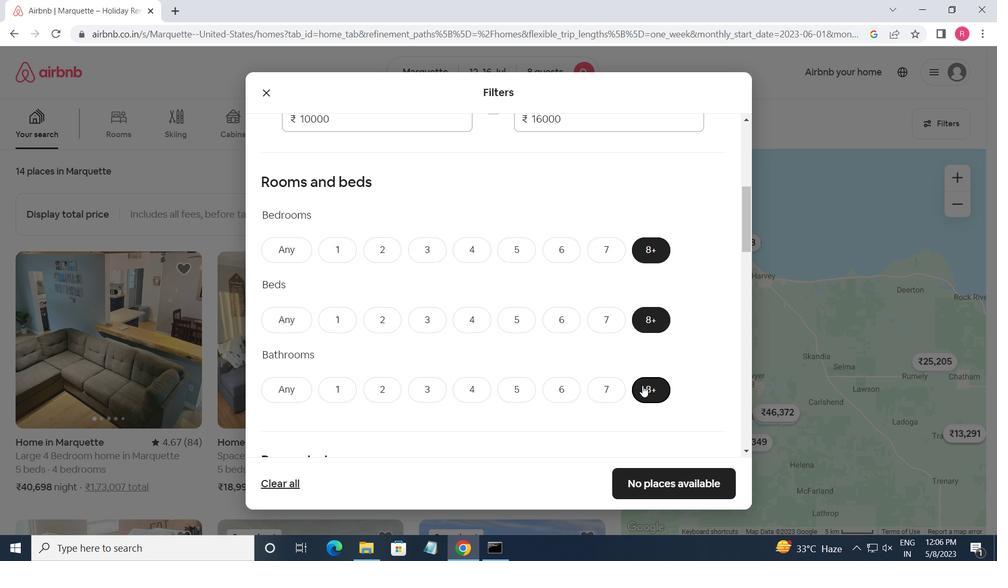 
Action: Mouse moved to (642, 385)
Screenshot: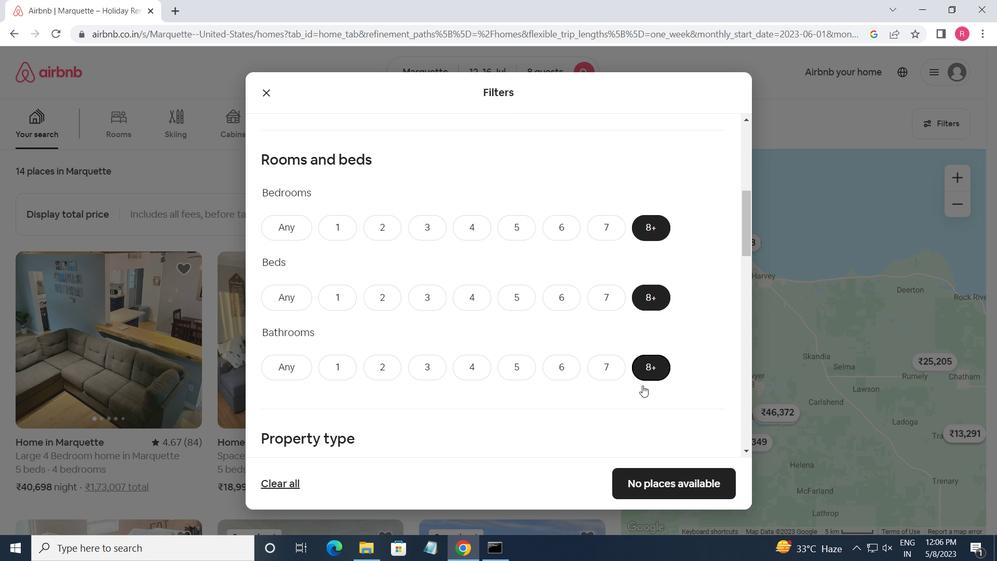 
Action: Mouse scrolled (642, 384) with delta (0, 0)
Screenshot: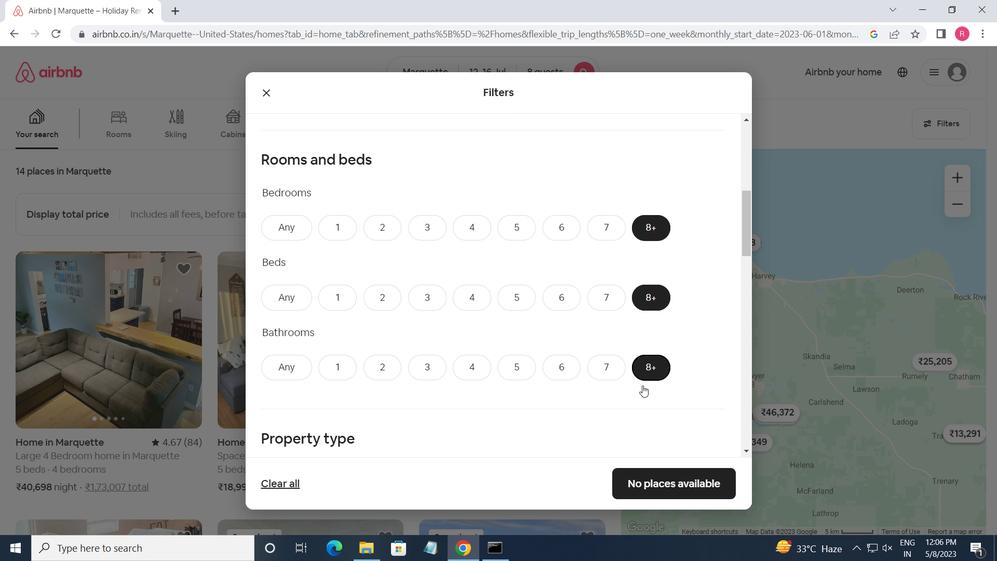 
Action: Mouse moved to (345, 344)
Screenshot: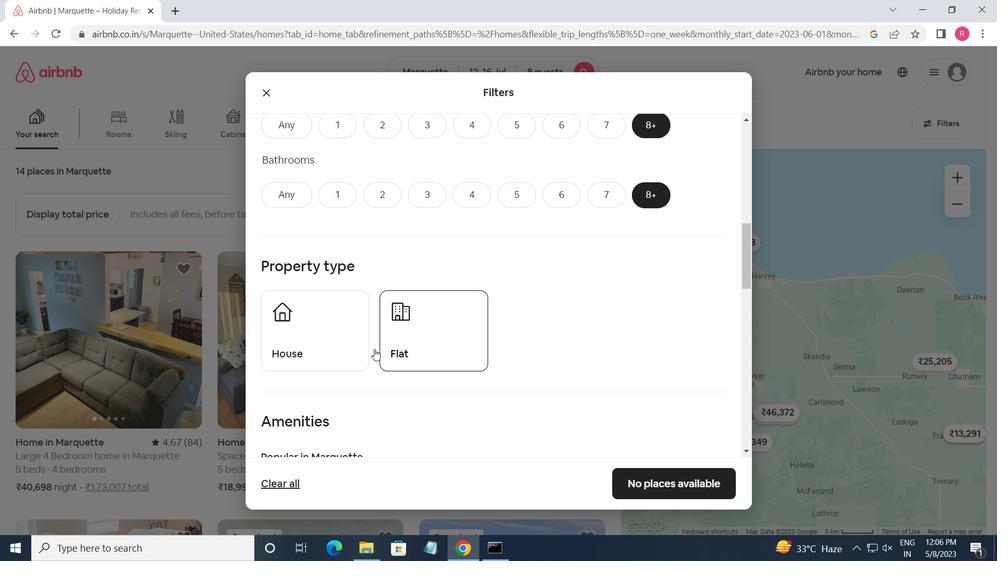 
Action: Mouse pressed left at (345, 344)
Screenshot: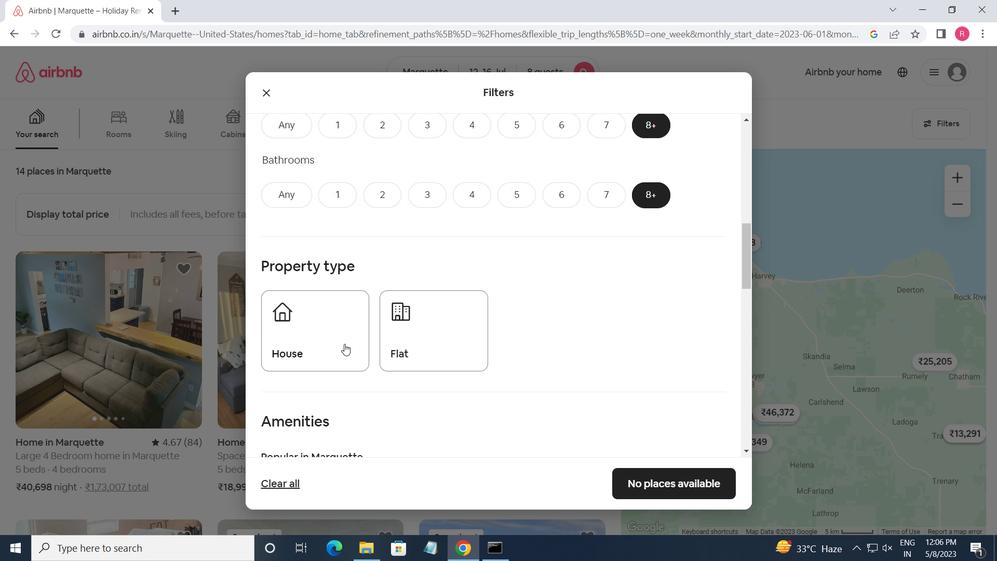 
Action: Mouse moved to (406, 346)
Screenshot: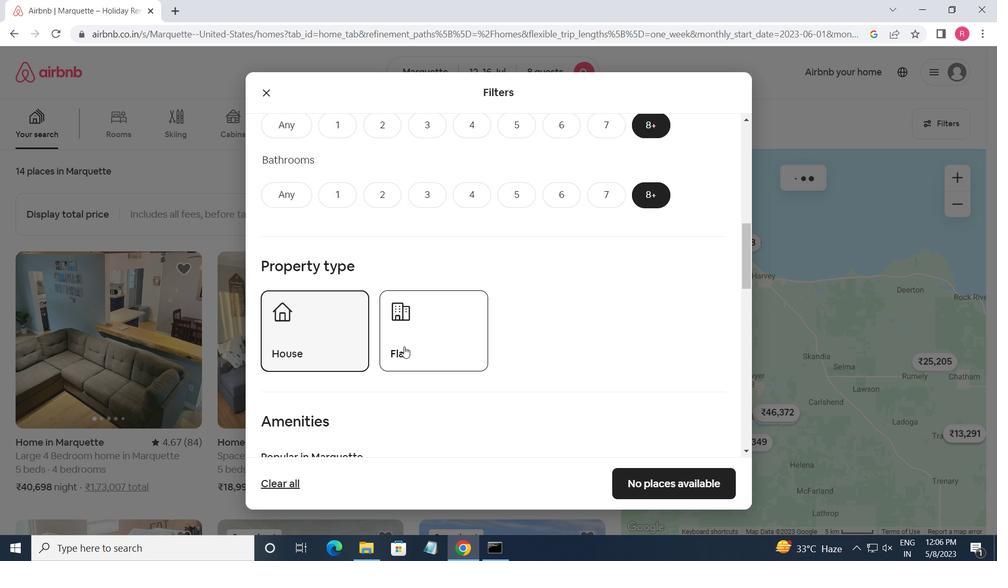 
Action: Mouse pressed left at (406, 346)
Screenshot: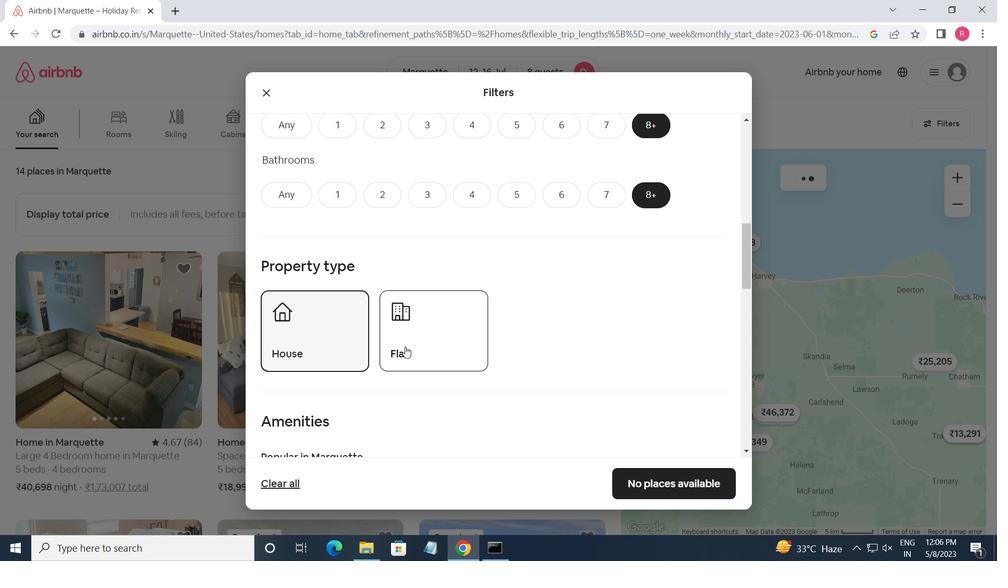 
Action: Mouse moved to (403, 350)
Screenshot: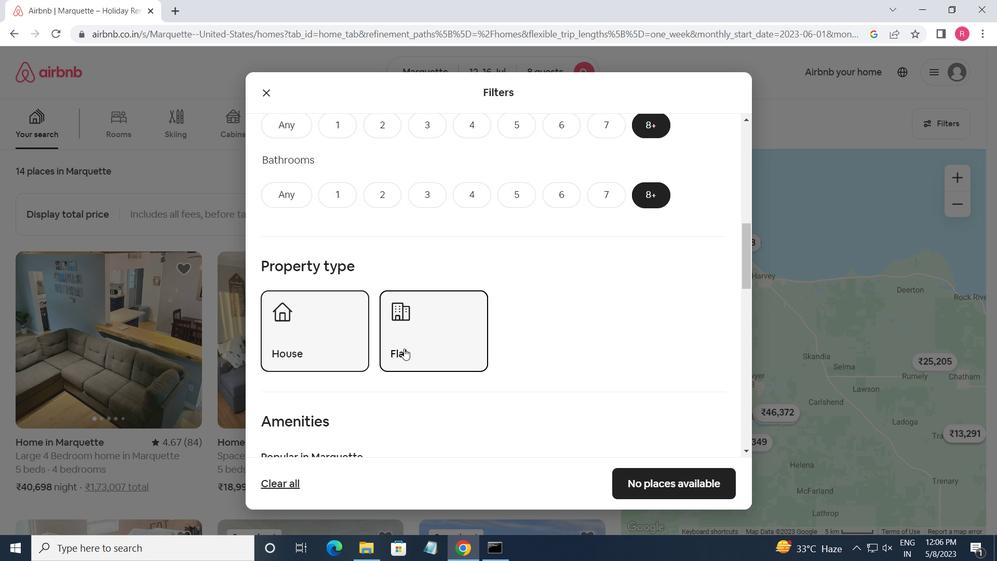 
Action: Mouse scrolled (403, 349) with delta (0, 0)
Screenshot: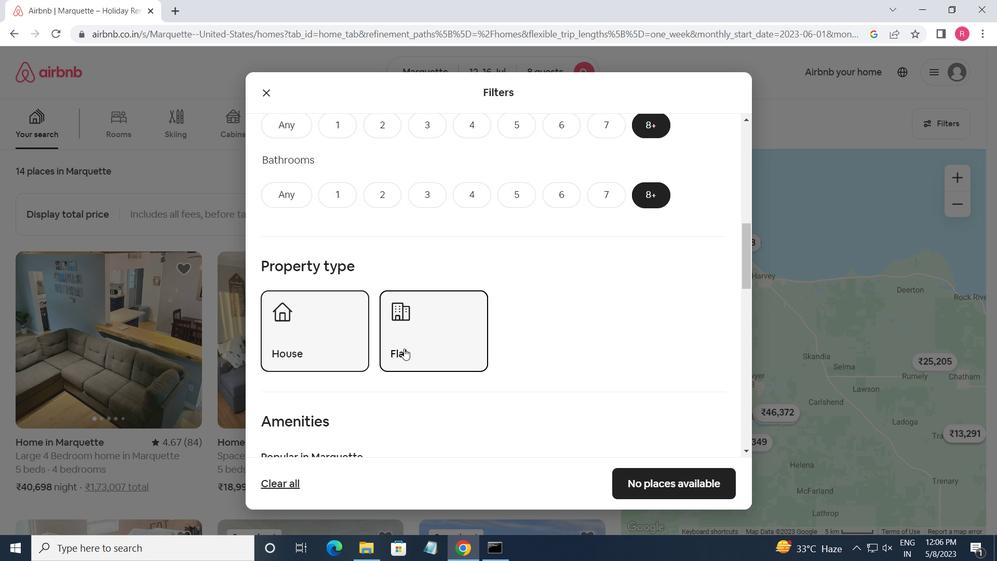 
Action: Mouse moved to (403, 351)
Screenshot: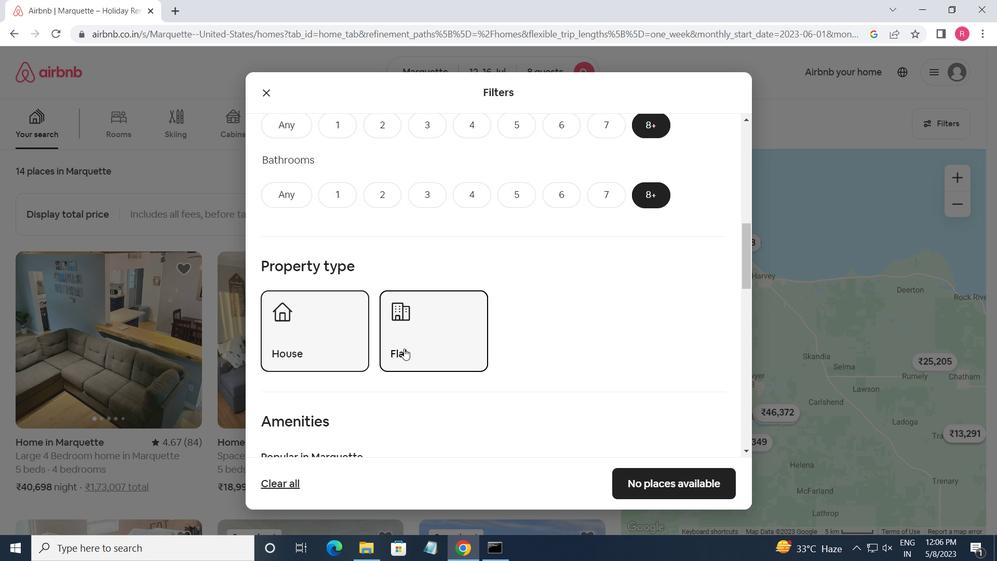 
Action: Mouse scrolled (403, 350) with delta (0, 0)
Screenshot: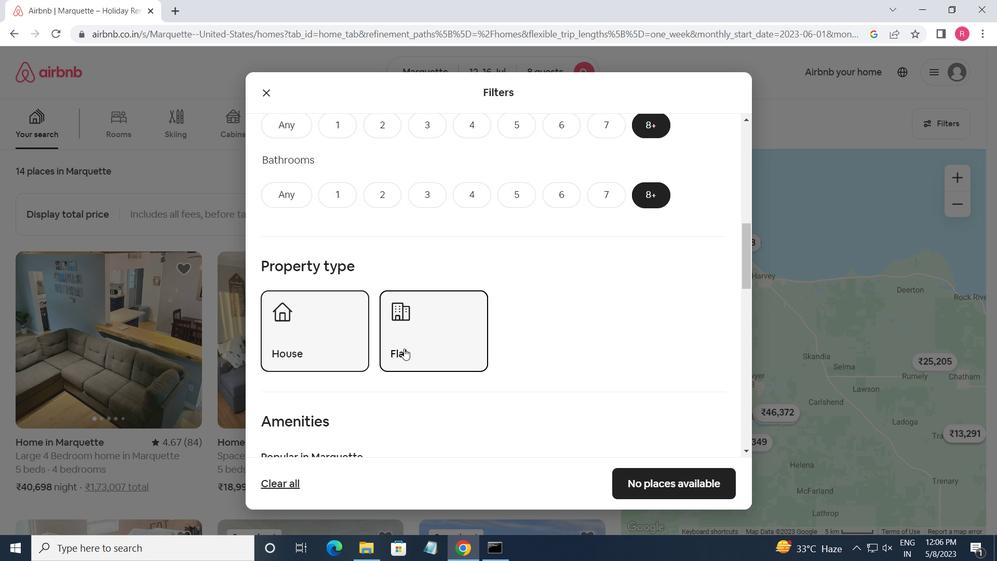 
Action: Mouse moved to (492, 356)
Screenshot: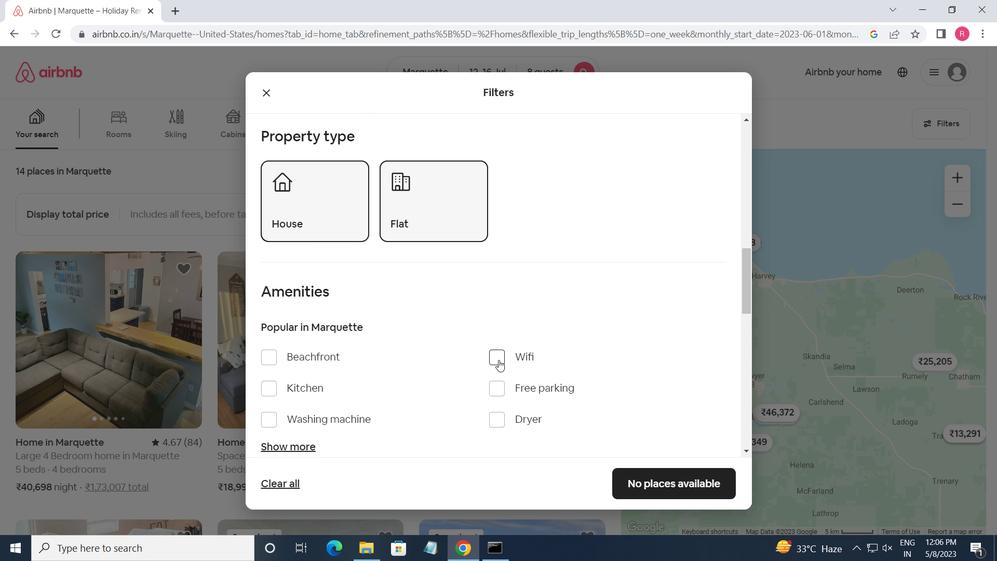 
Action: Mouse pressed left at (492, 356)
Screenshot: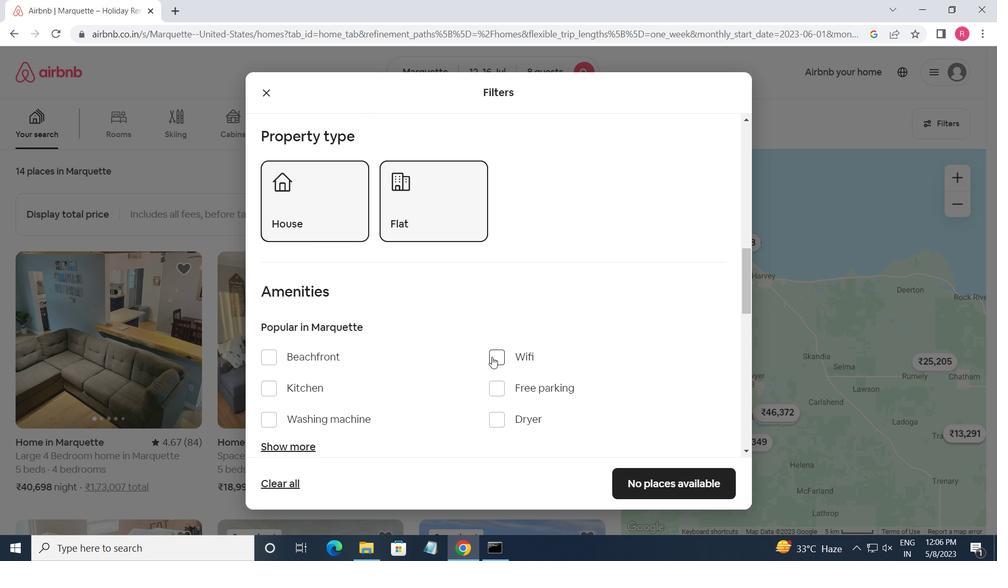 
Action: Mouse moved to (491, 388)
Screenshot: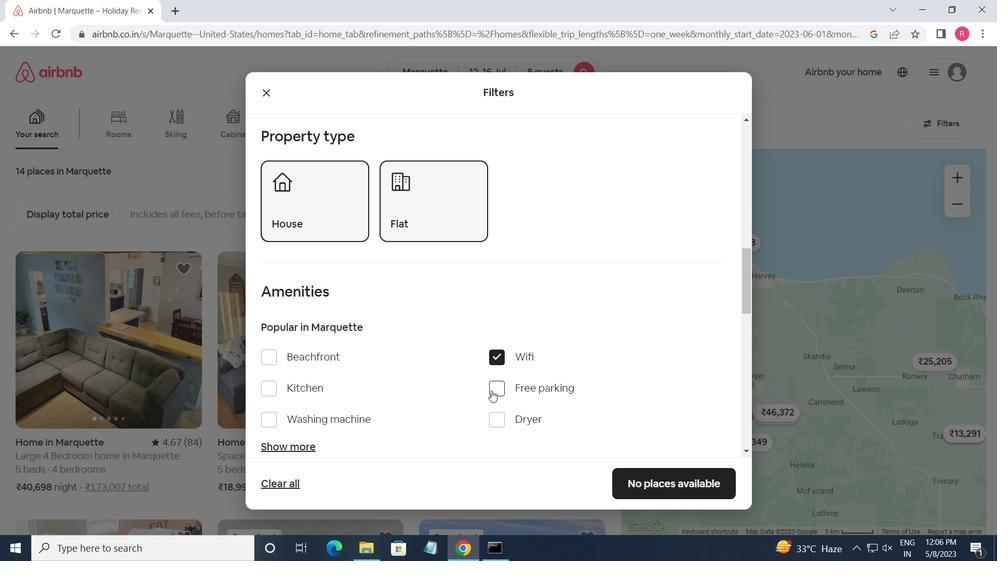 
Action: Mouse pressed left at (491, 388)
Screenshot: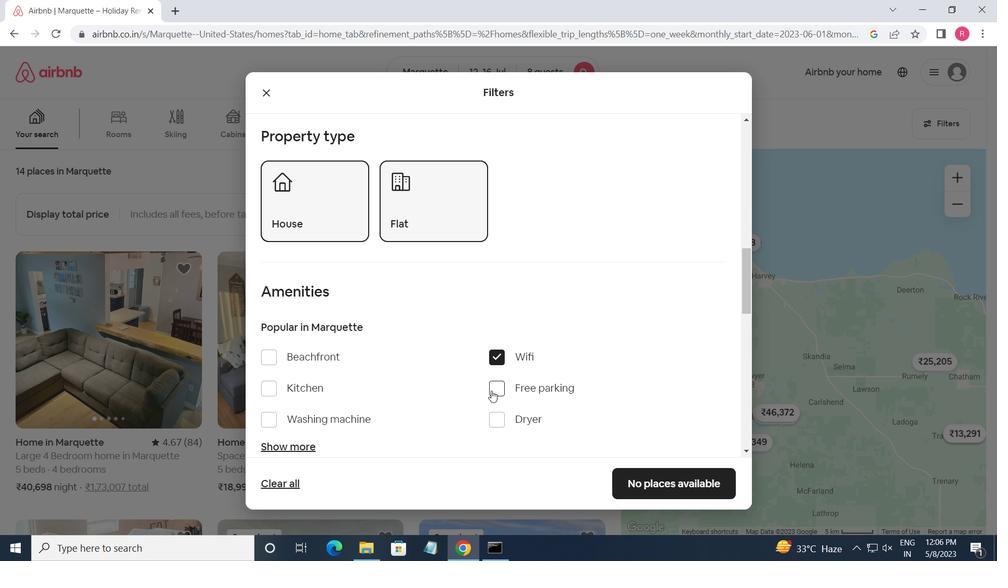 
Action: Mouse moved to (295, 444)
Screenshot: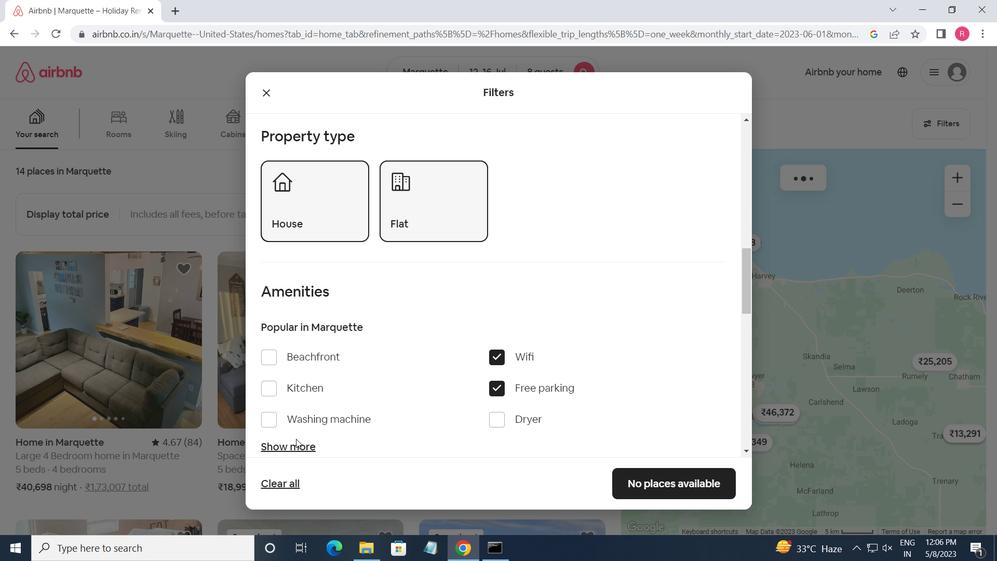 
Action: Mouse pressed left at (295, 444)
Screenshot: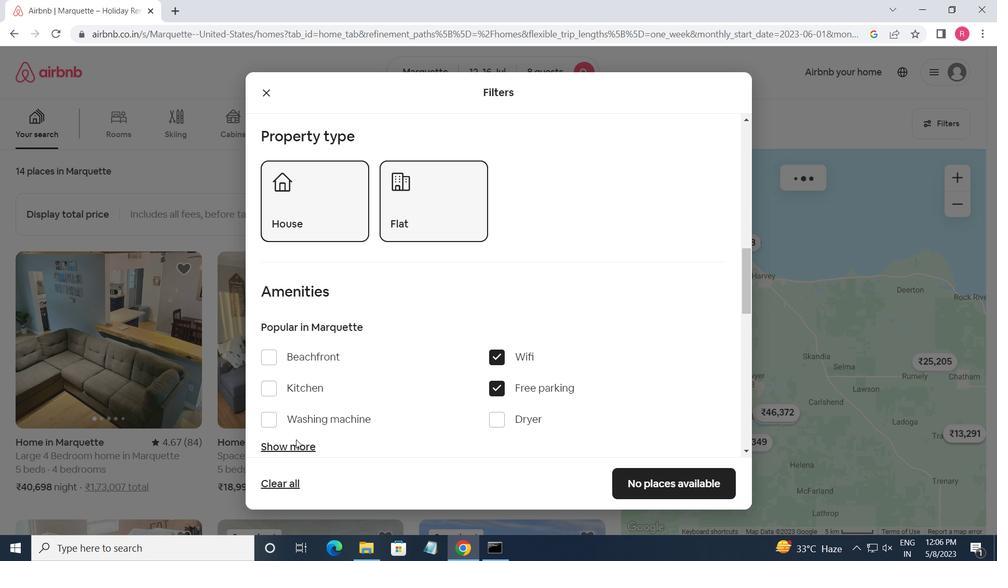 
Action: Mouse moved to (391, 386)
Screenshot: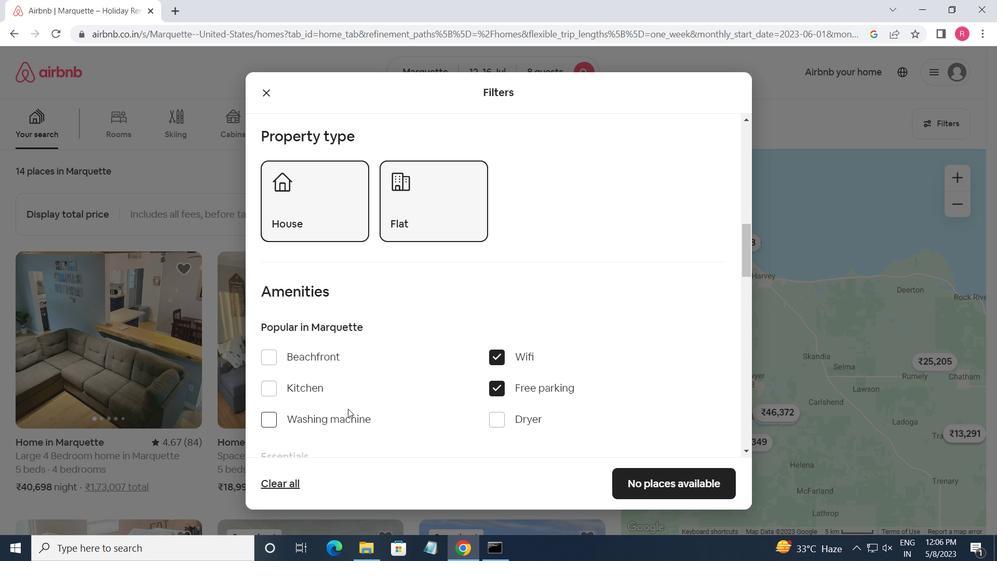
Action: Mouse scrolled (391, 386) with delta (0, 0)
Screenshot: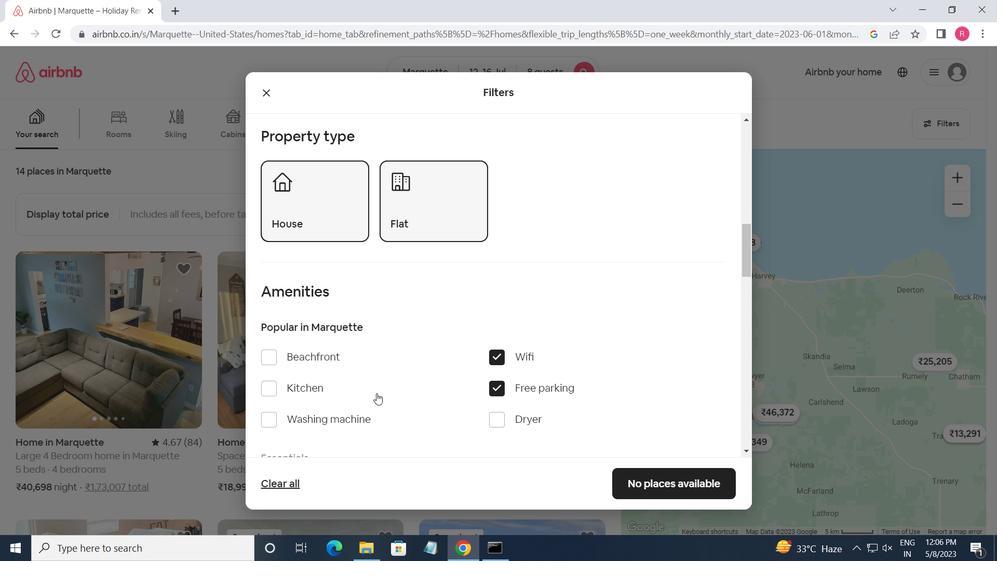 
Action: Mouse scrolled (391, 386) with delta (0, 0)
Screenshot: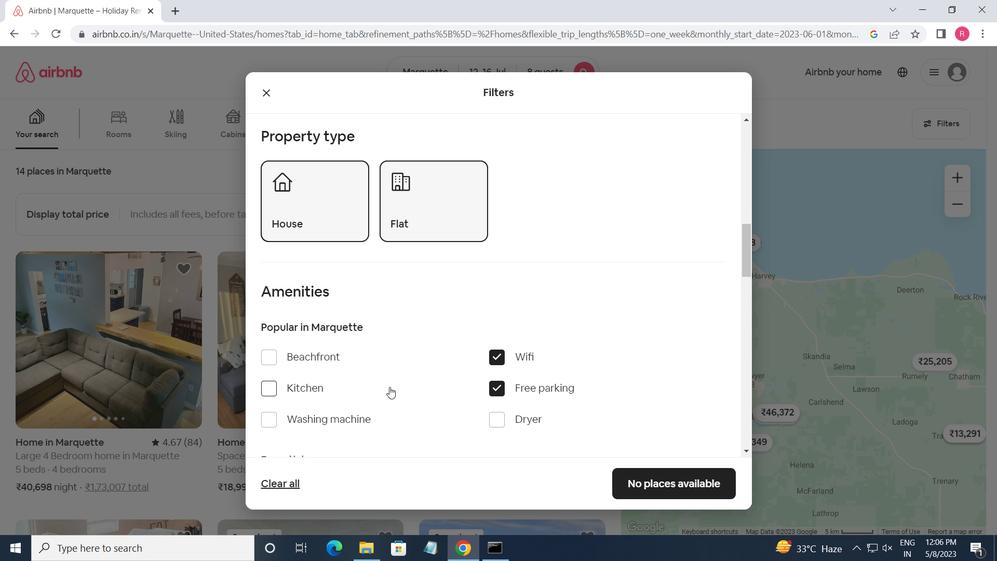 
Action: Mouse scrolled (391, 386) with delta (0, 0)
Screenshot: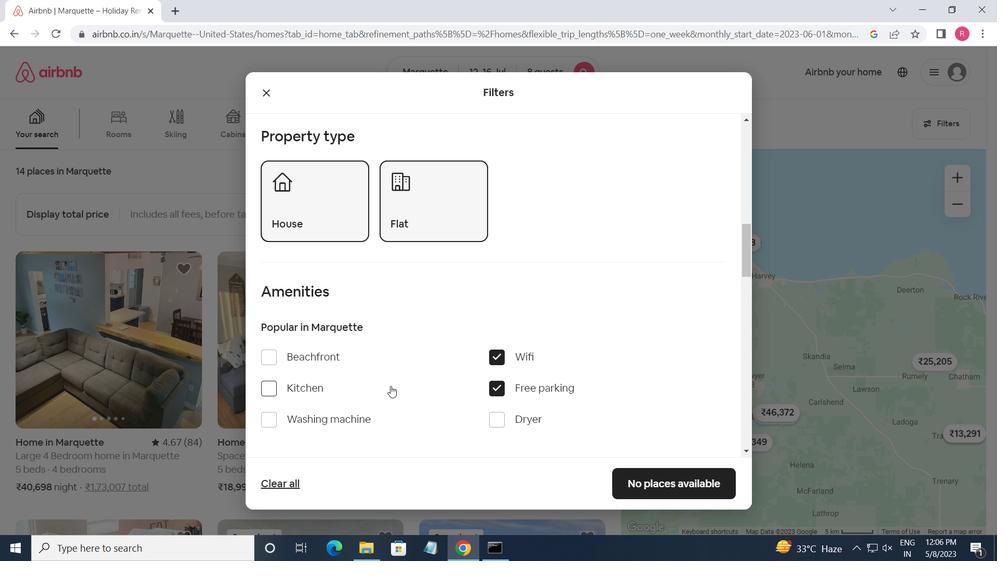 
Action: Mouse moved to (504, 126)
Screenshot: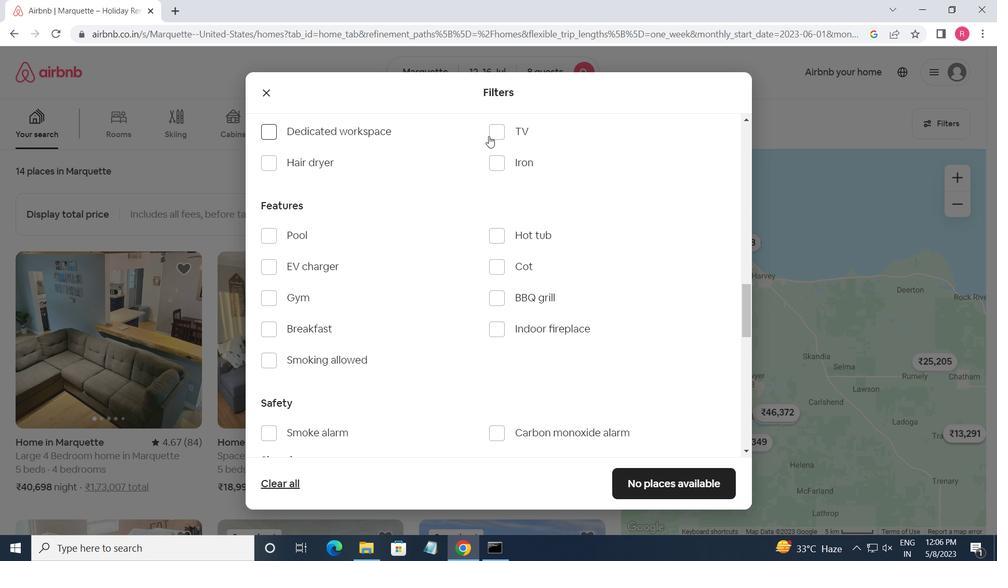 
Action: Mouse pressed left at (504, 126)
Screenshot: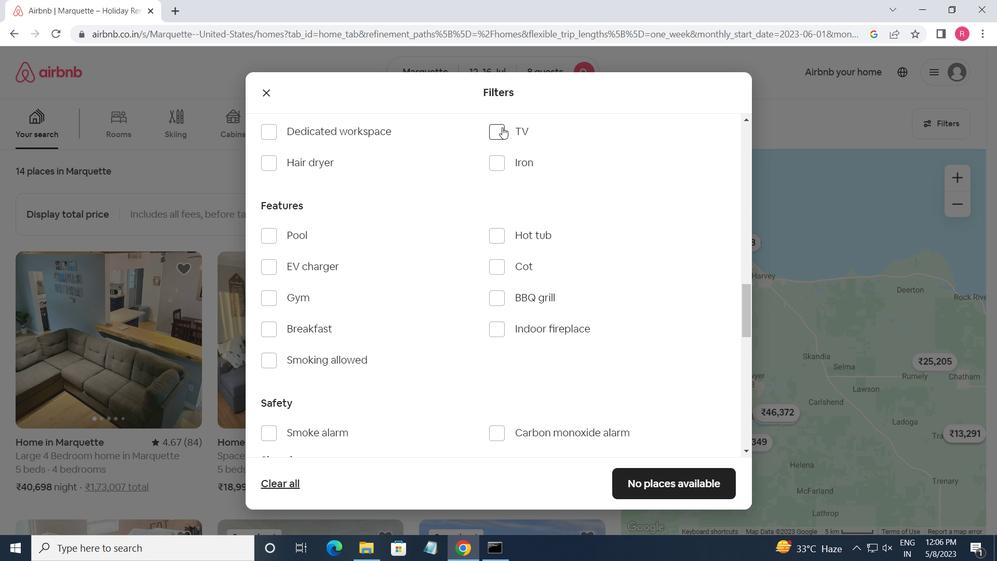 
Action: Mouse moved to (269, 308)
Screenshot: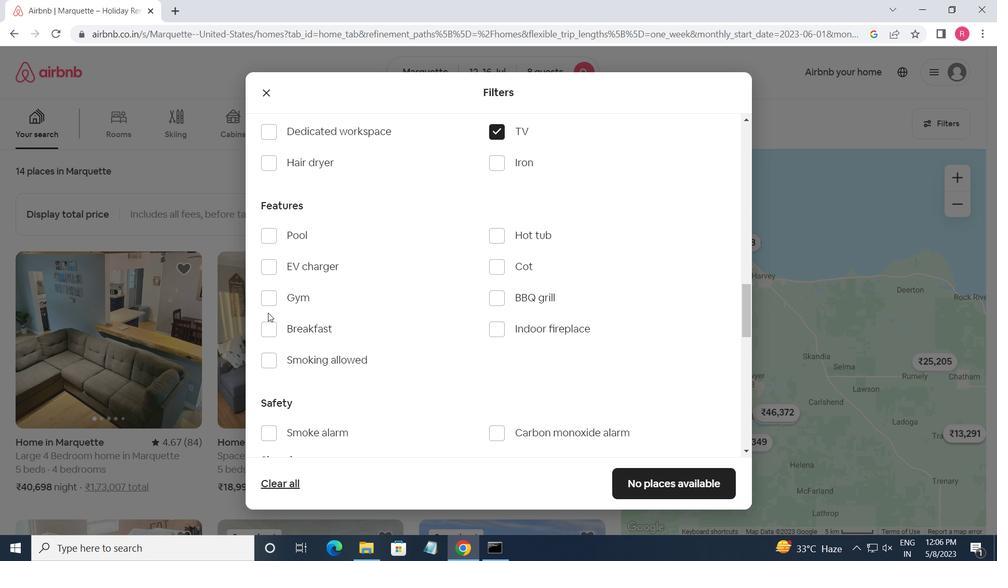 
Action: Mouse pressed left at (269, 308)
Screenshot: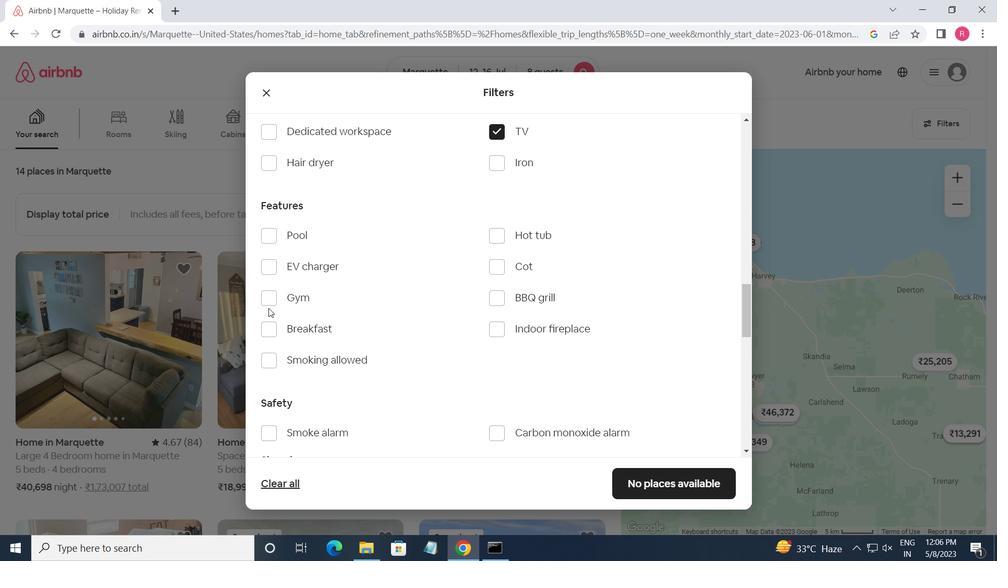 
Action: Mouse moved to (269, 299)
Screenshot: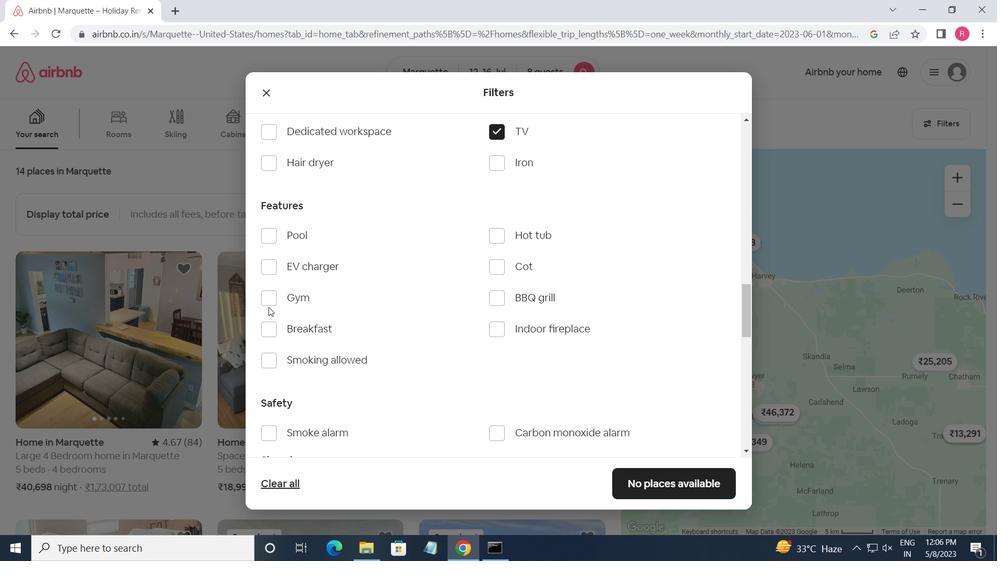 
Action: Mouse pressed left at (269, 299)
Screenshot: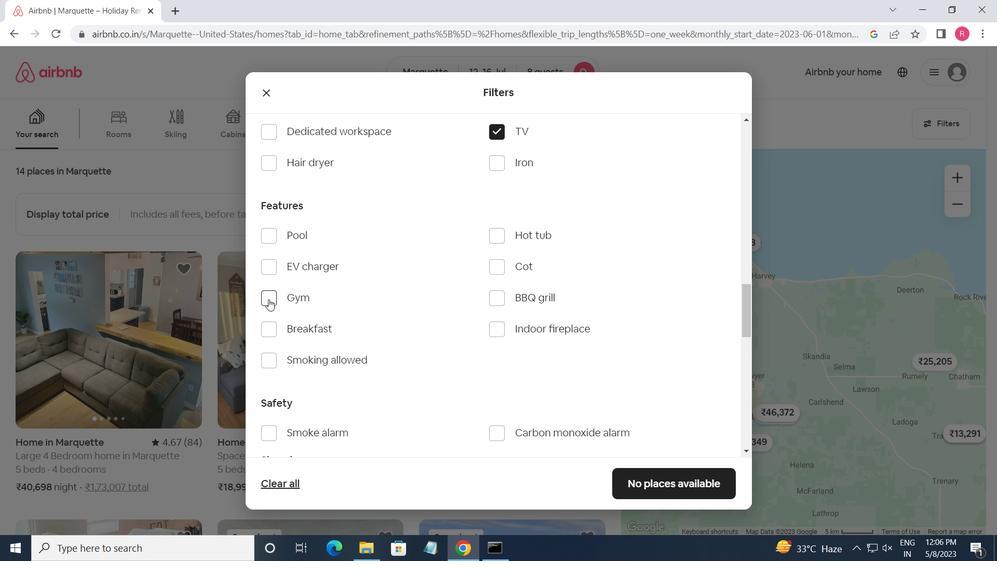 
Action: Mouse moved to (276, 325)
Screenshot: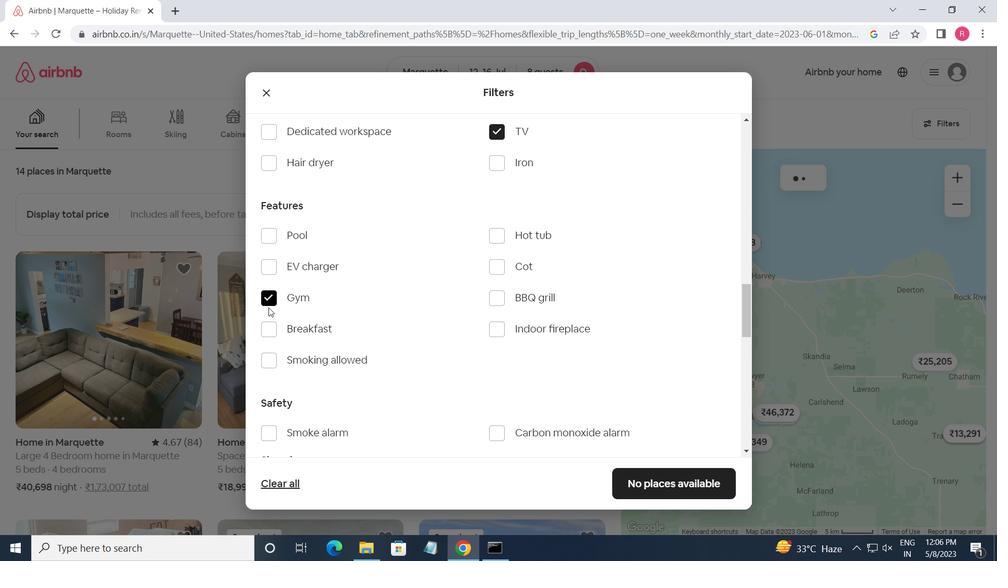 
Action: Mouse pressed left at (276, 325)
Screenshot: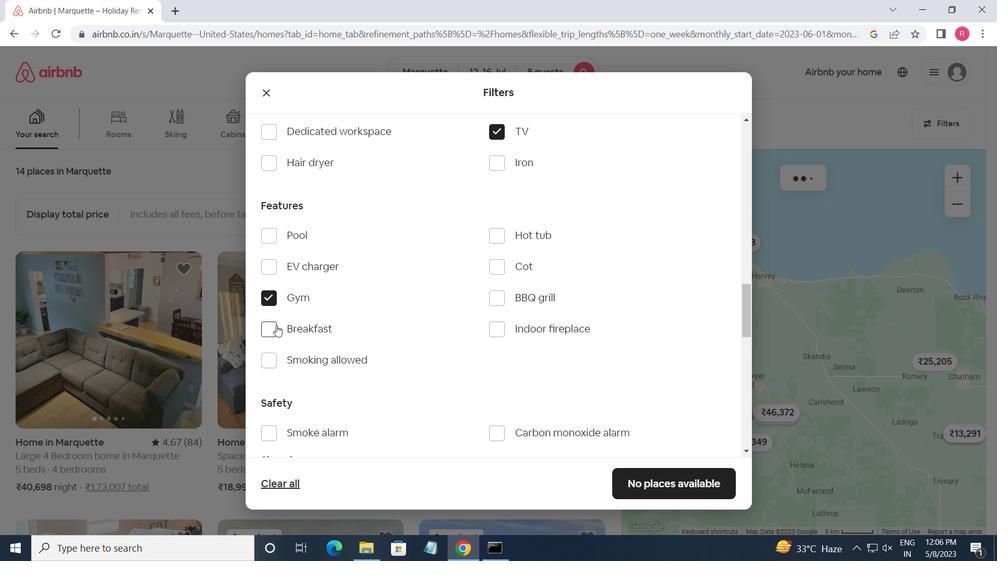 
Action: Mouse moved to (378, 321)
Screenshot: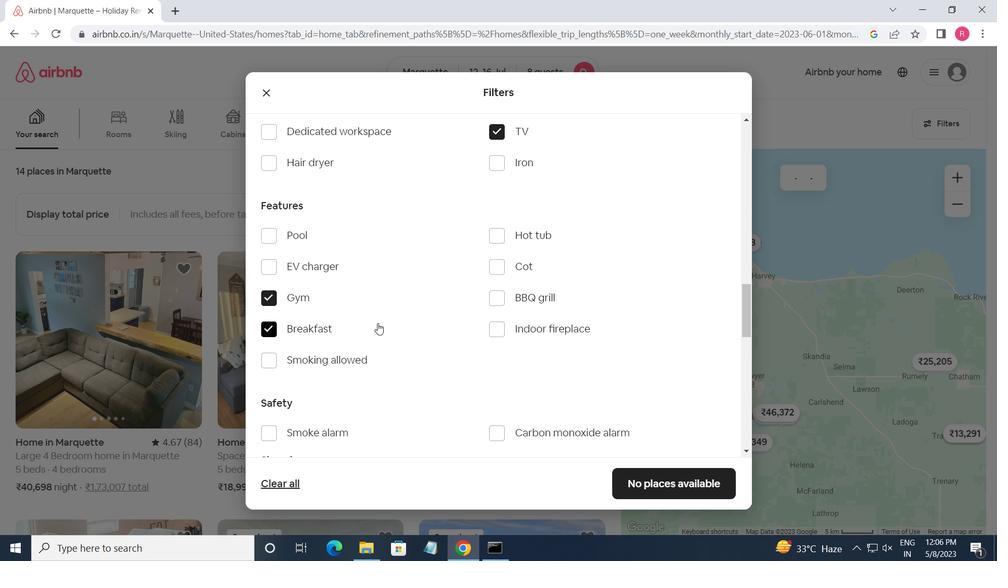
Action: Mouse scrolled (378, 320) with delta (0, 0)
Screenshot: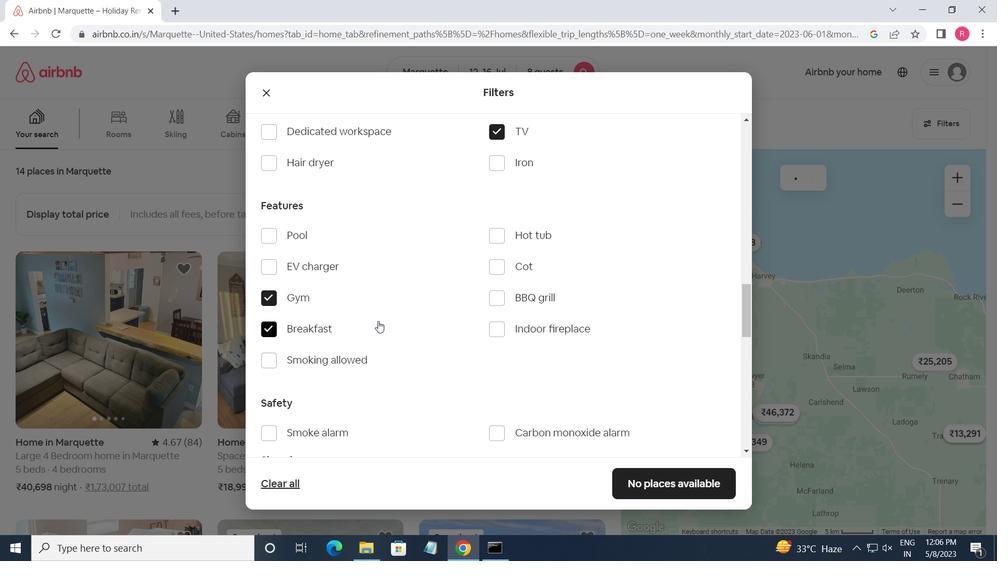 
Action: Mouse scrolled (378, 320) with delta (0, 0)
Screenshot: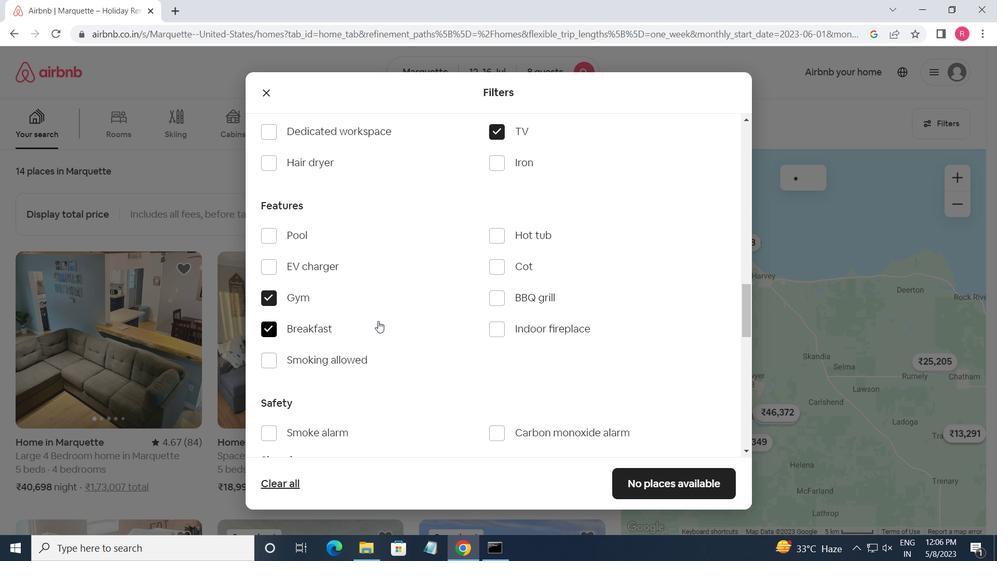 
Action: Mouse scrolled (378, 320) with delta (0, 0)
Screenshot: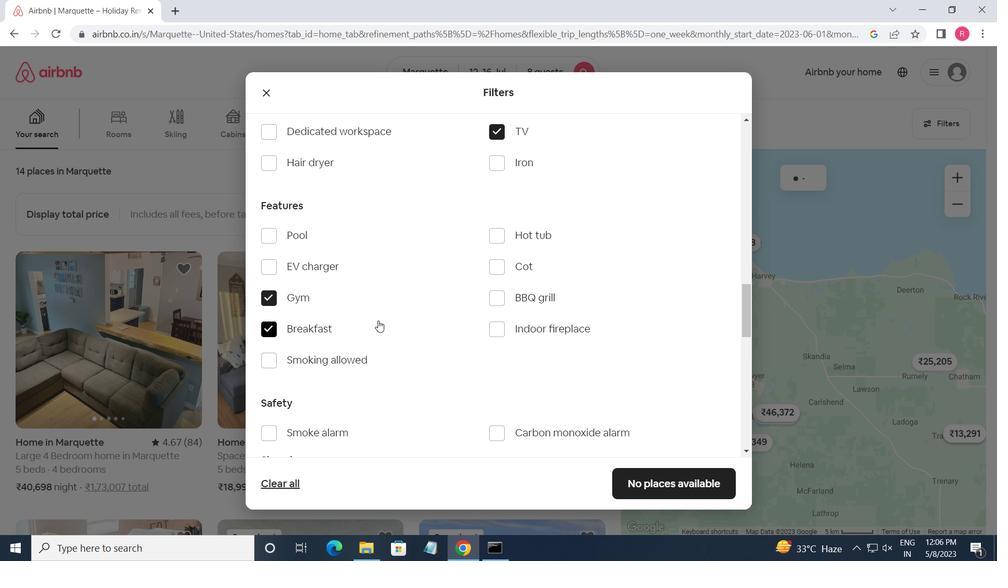
Action: Mouse moved to (705, 407)
Screenshot: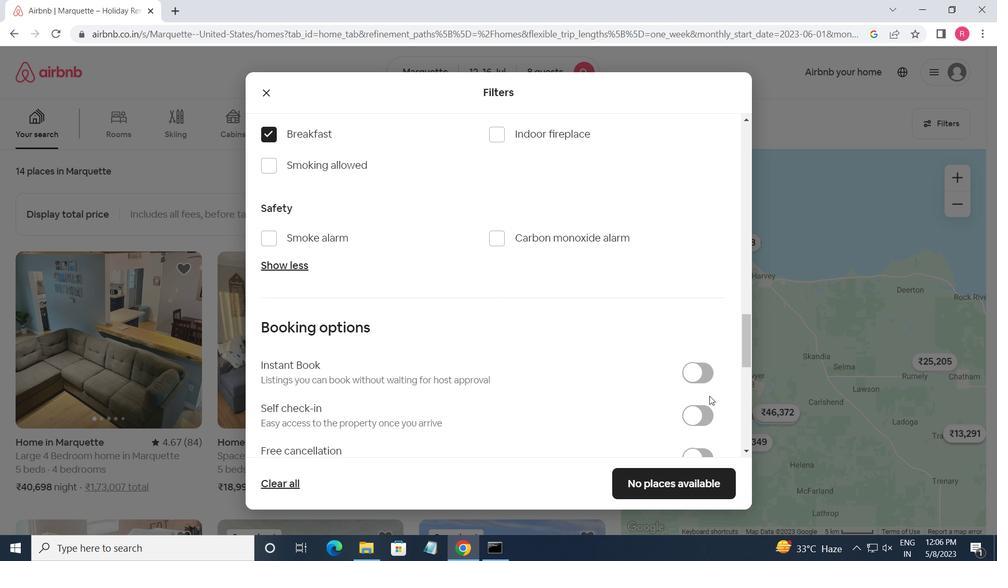 
Action: Mouse pressed left at (705, 407)
Screenshot: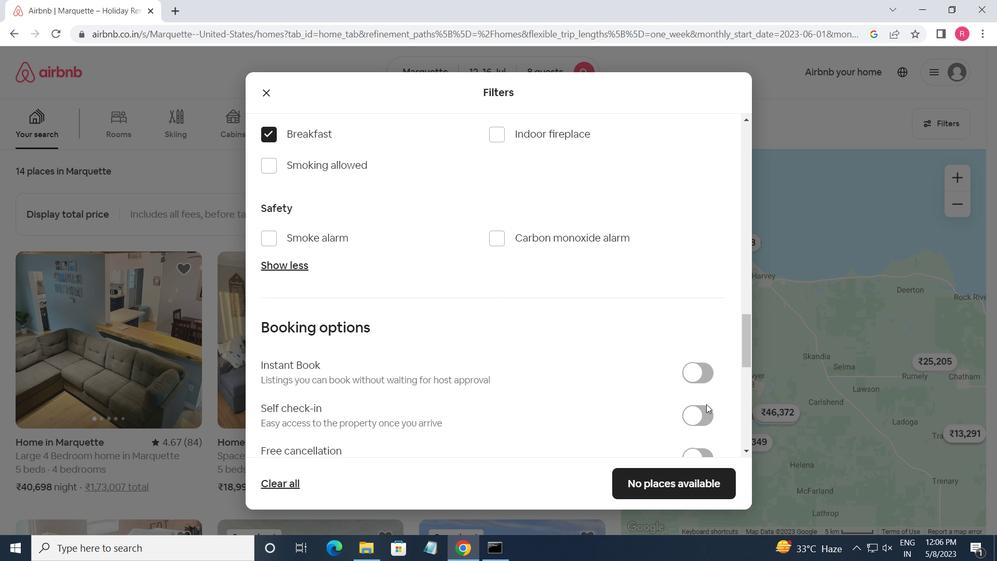 
Action: Mouse moved to (530, 339)
Screenshot: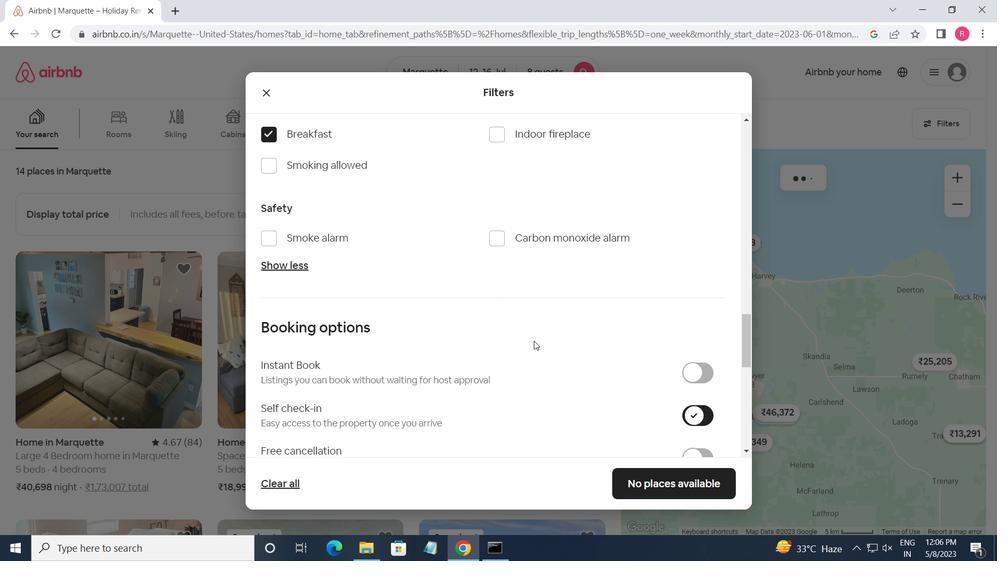 
Action: Mouse scrolled (530, 338) with delta (0, 0)
Screenshot: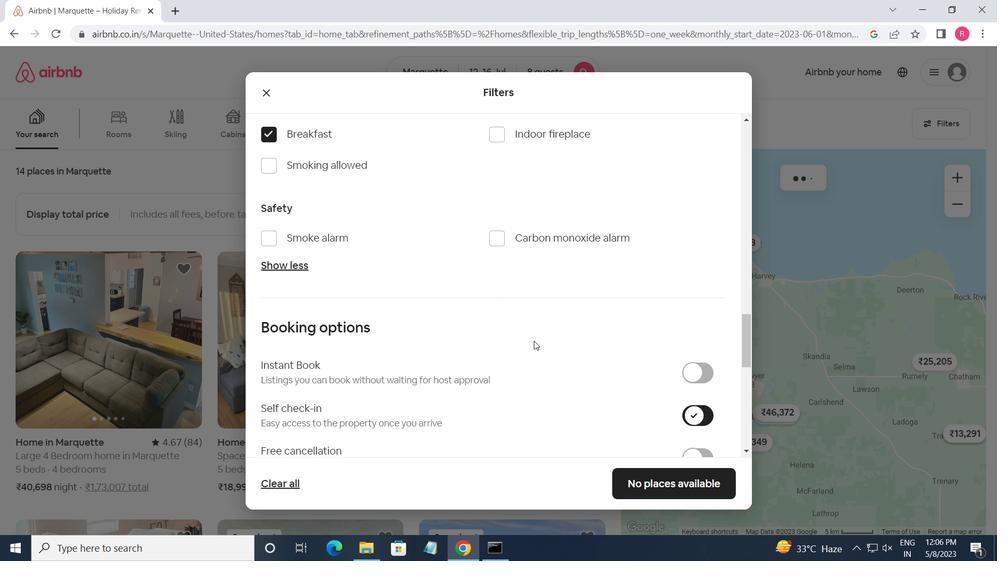 
Action: Mouse moved to (530, 339)
Screenshot: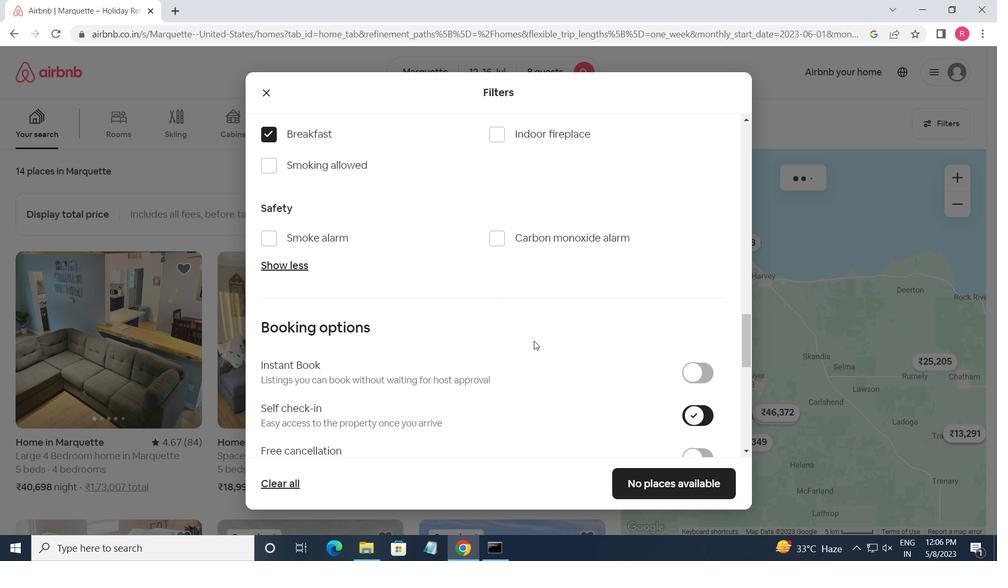 
Action: Mouse scrolled (530, 338) with delta (0, 0)
Screenshot: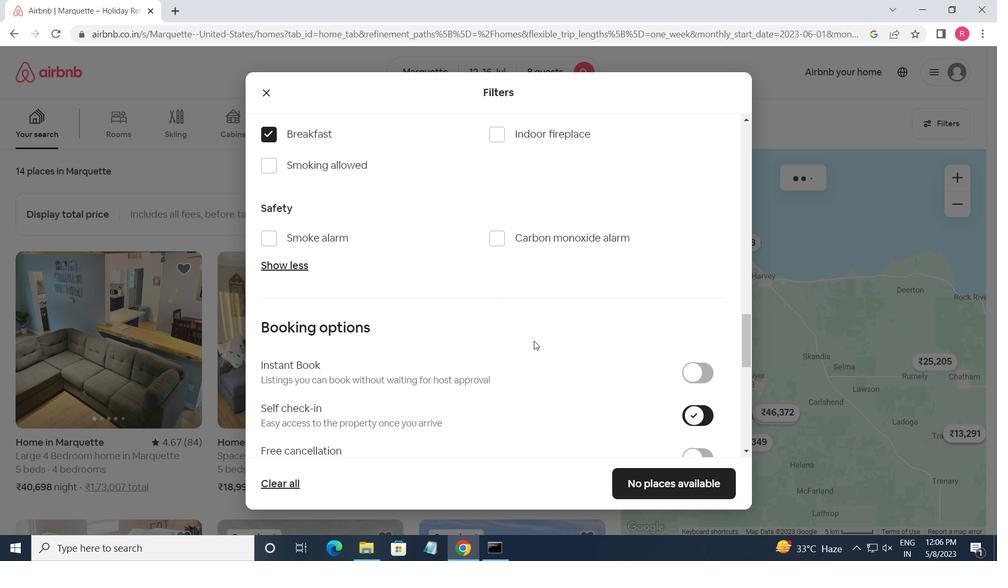 
Action: Mouse scrolled (530, 338) with delta (0, 0)
Screenshot: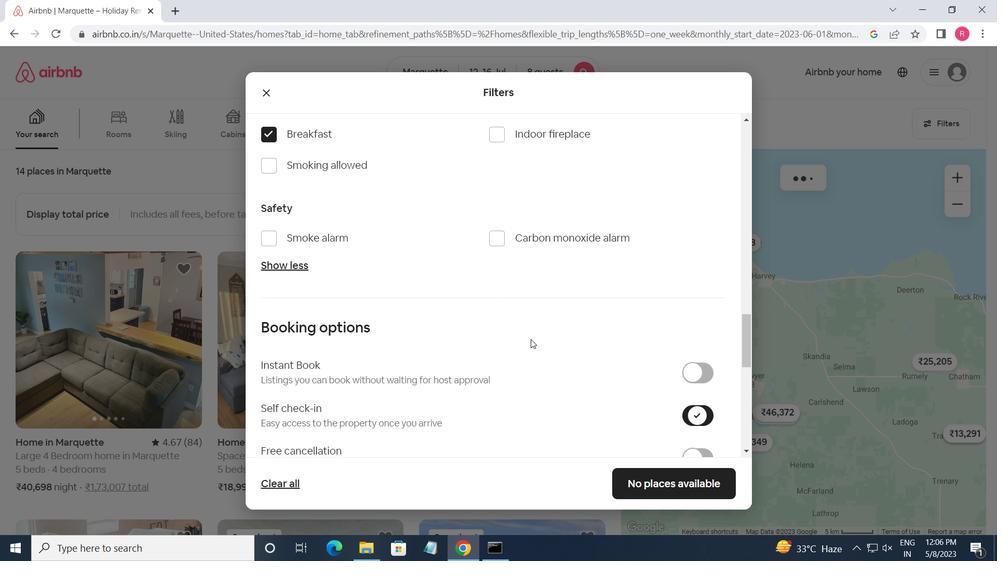 
Action: Mouse moved to (529, 339)
Screenshot: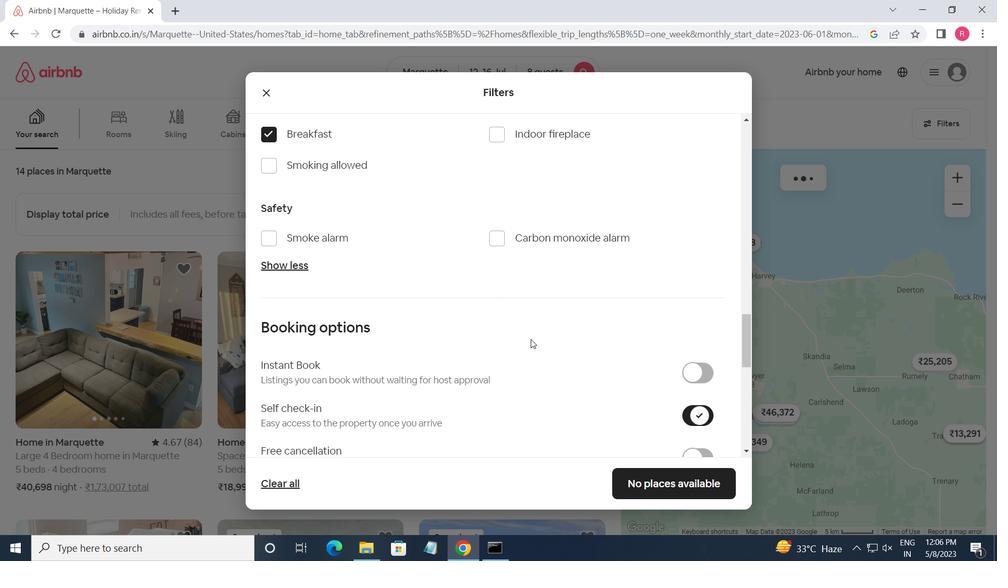 
Action: Mouse scrolled (529, 338) with delta (0, 0)
Screenshot: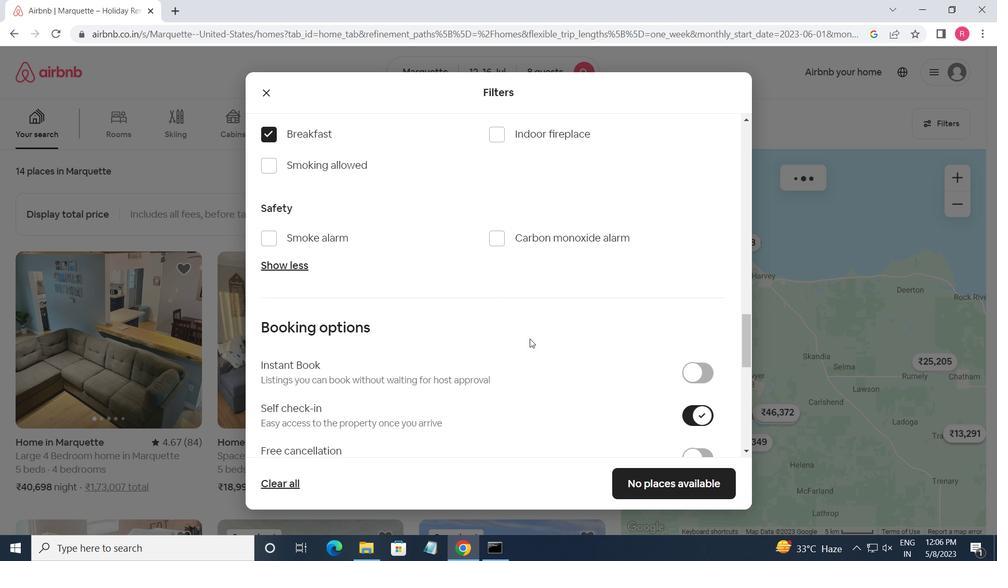 
Action: Mouse moved to (523, 339)
Screenshot: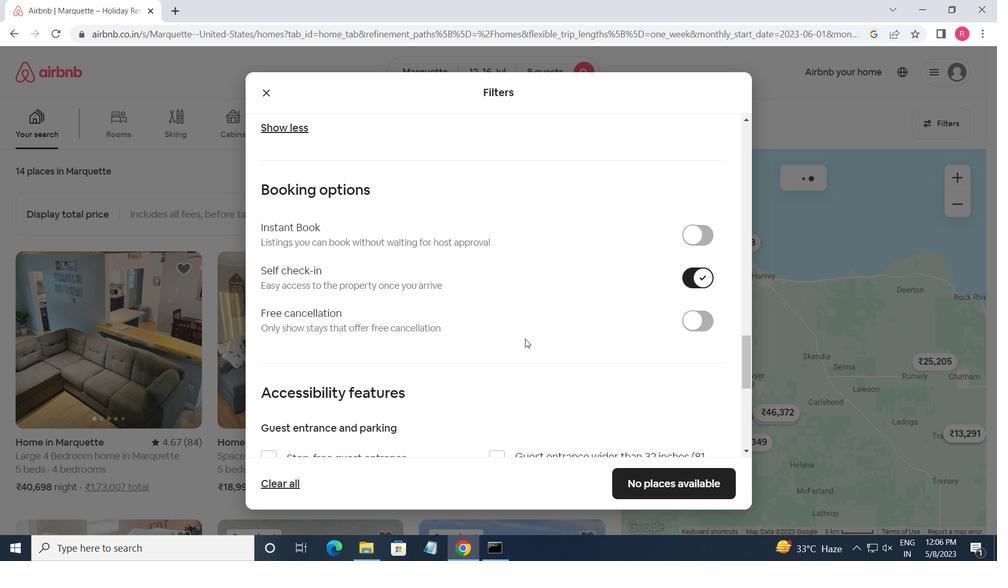 
Action: Mouse scrolled (523, 338) with delta (0, 0)
Screenshot: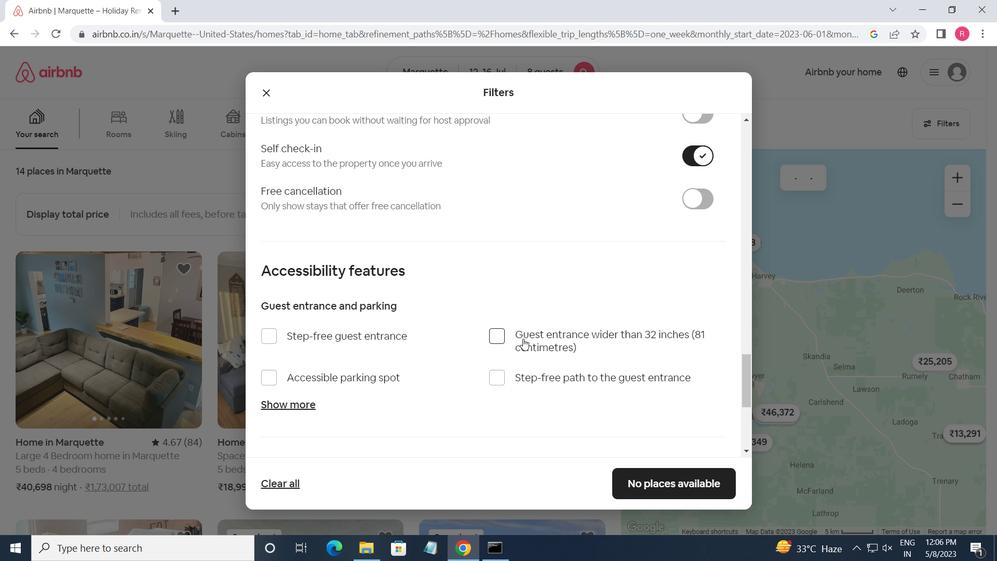 
Action: Mouse moved to (522, 339)
Screenshot: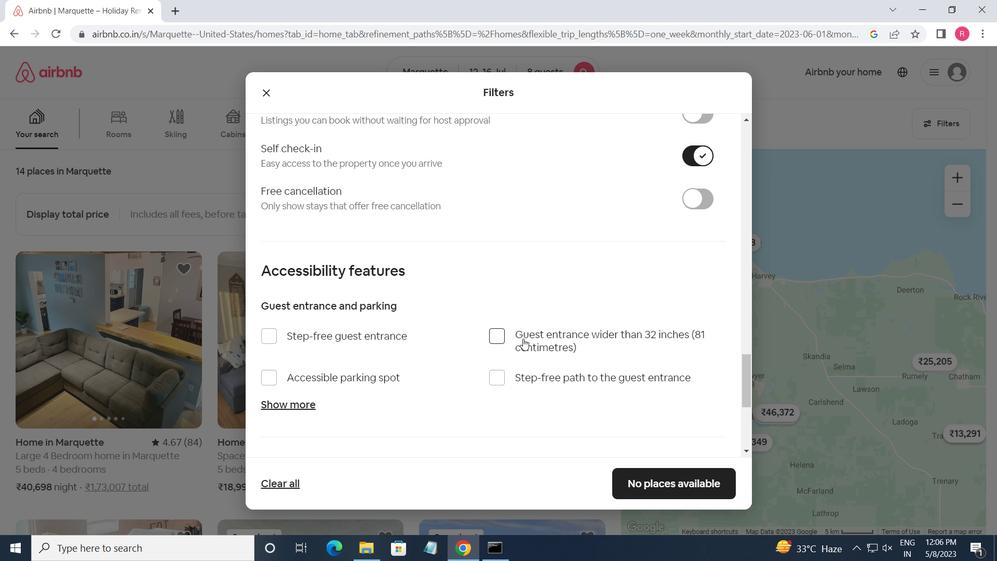 
Action: Mouse scrolled (522, 338) with delta (0, 0)
Screenshot: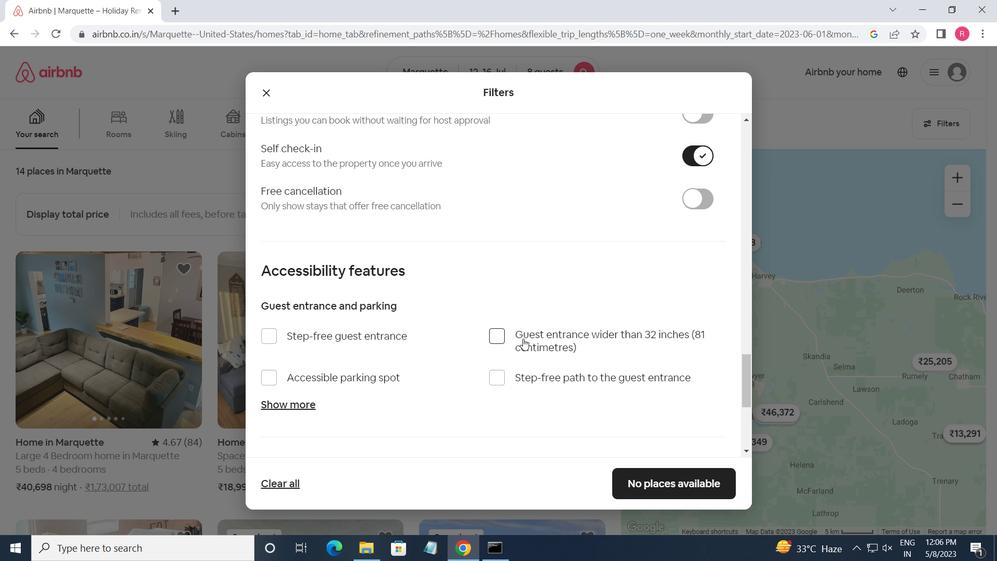 
Action: Mouse moved to (496, 339)
Screenshot: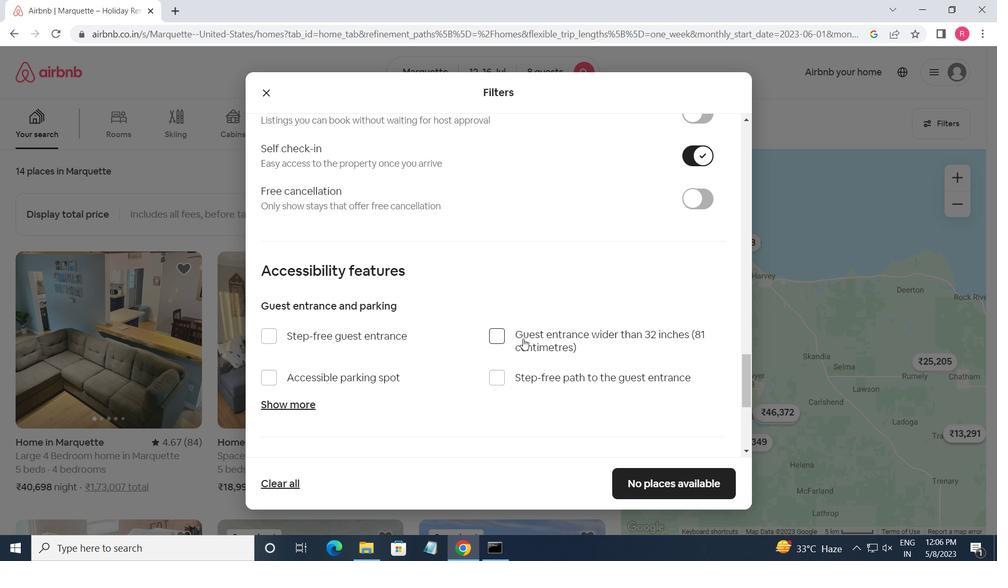 
Action: Mouse scrolled (496, 339) with delta (0, 0)
Screenshot: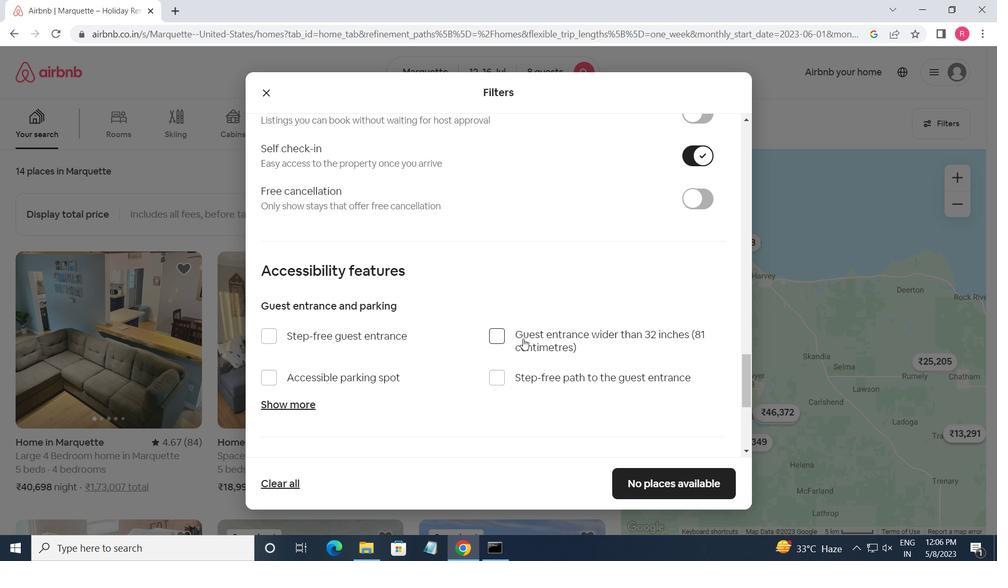 
Action: Mouse moved to (394, 396)
Screenshot: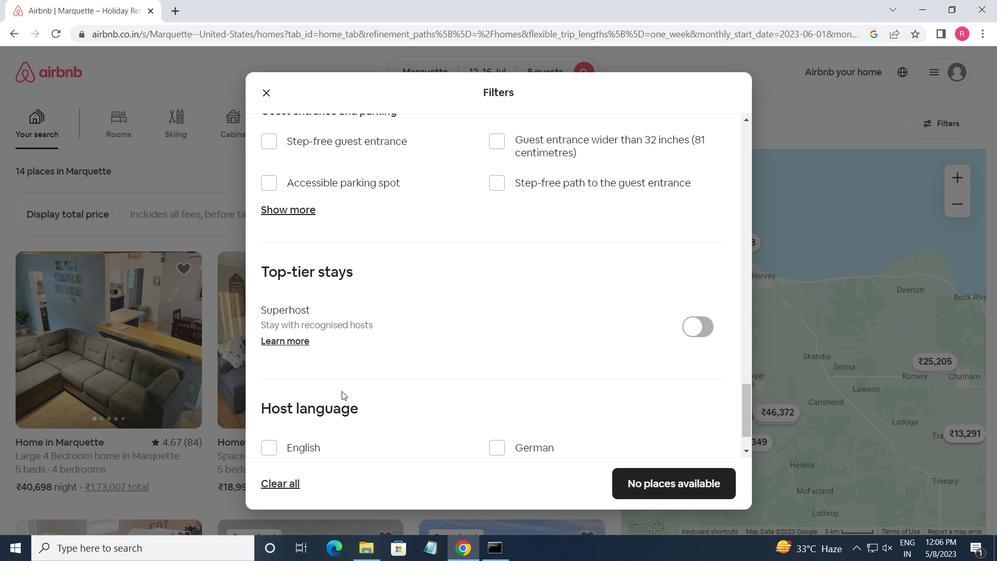 
Action: Mouse scrolled (394, 395) with delta (0, 0)
Screenshot: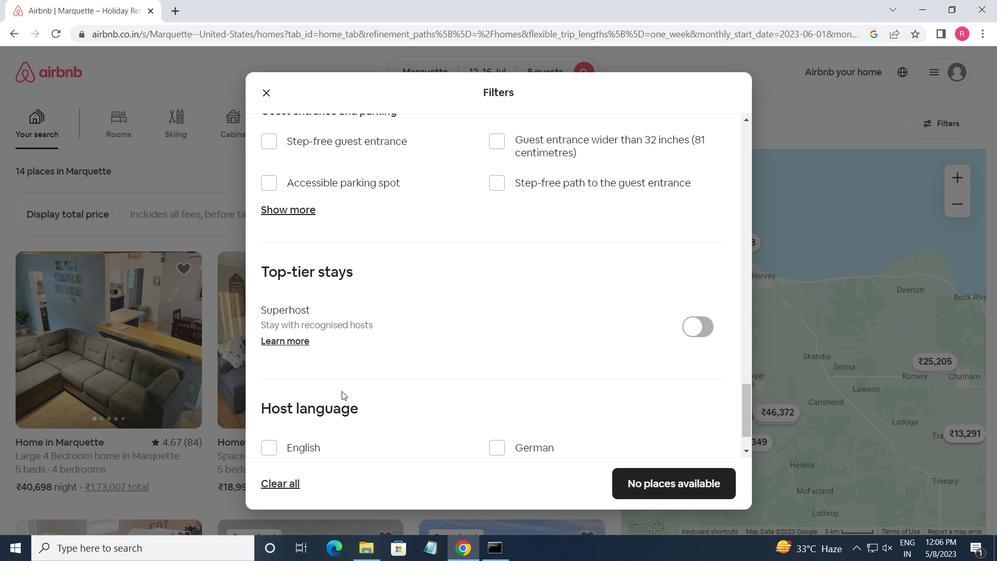 
Action: Mouse moved to (391, 393)
Screenshot: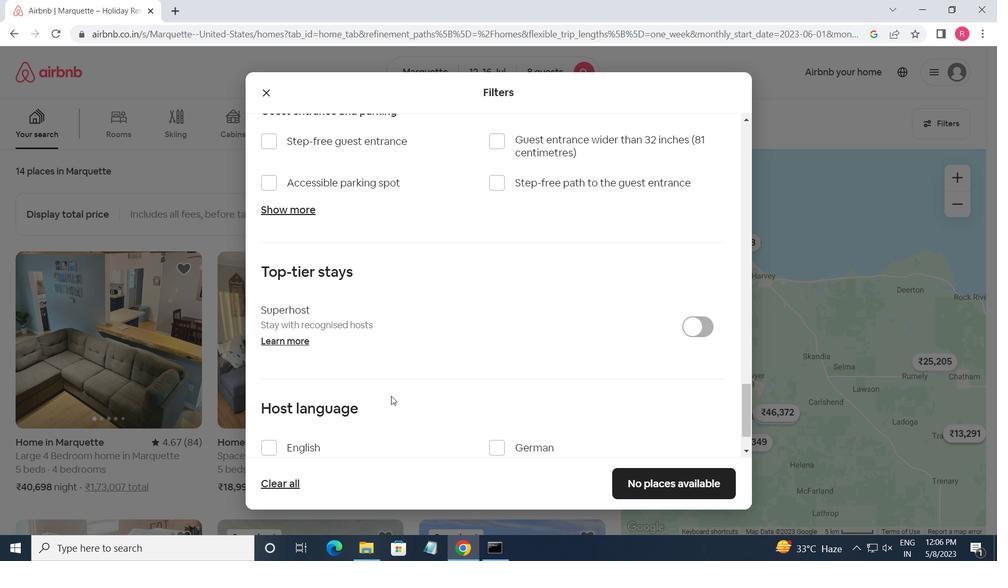 
Action: Mouse scrolled (391, 393) with delta (0, 0)
Screenshot: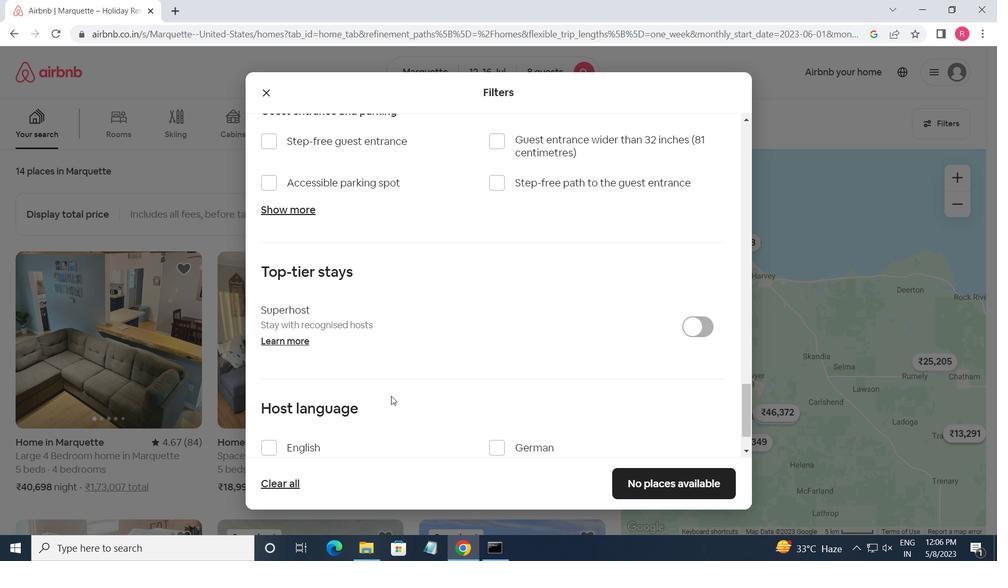 
Action: Mouse moved to (266, 387)
Screenshot: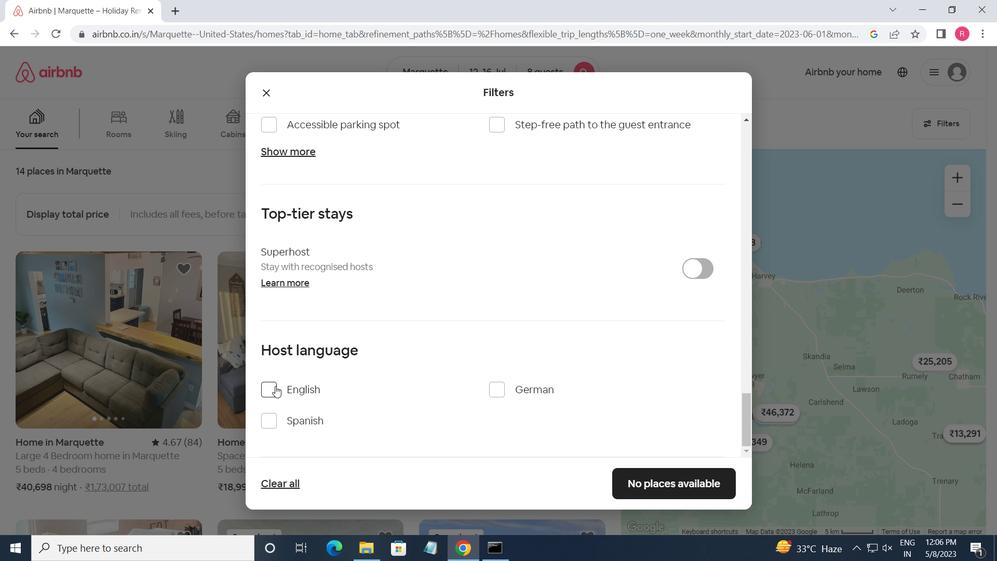 
Action: Mouse pressed left at (266, 387)
Screenshot: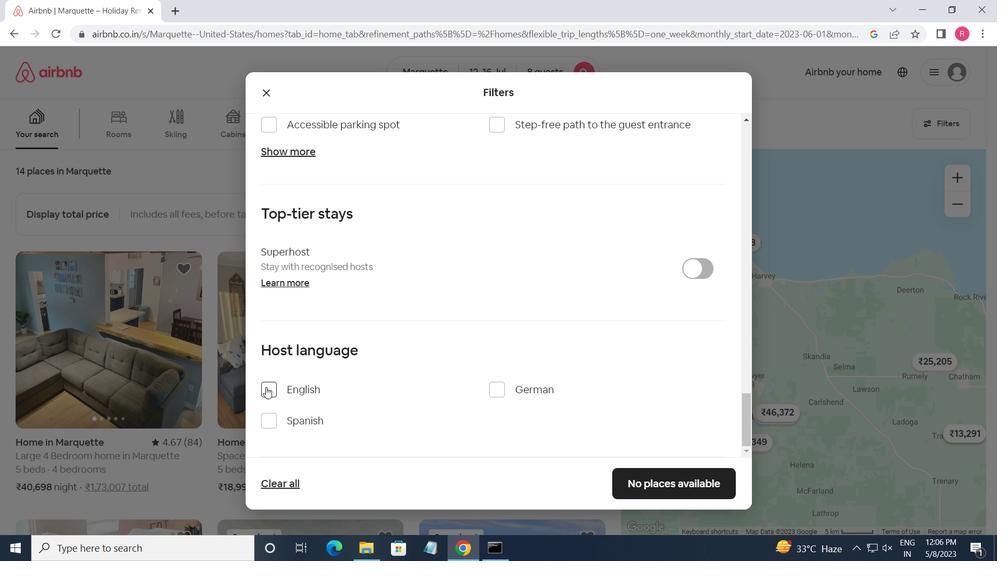 
Action: Mouse moved to (648, 490)
Screenshot: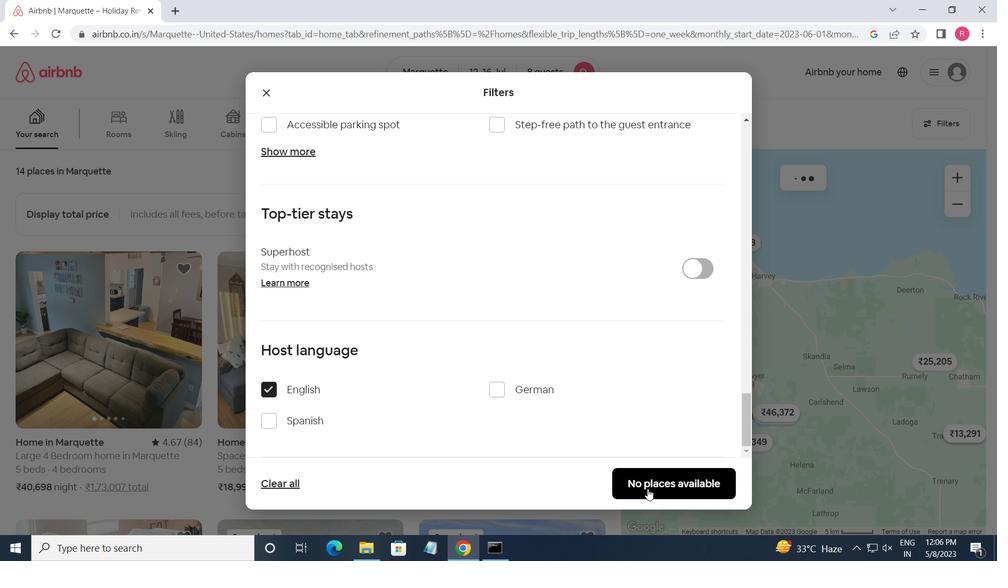 
Action: Mouse pressed left at (648, 490)
Screenshot: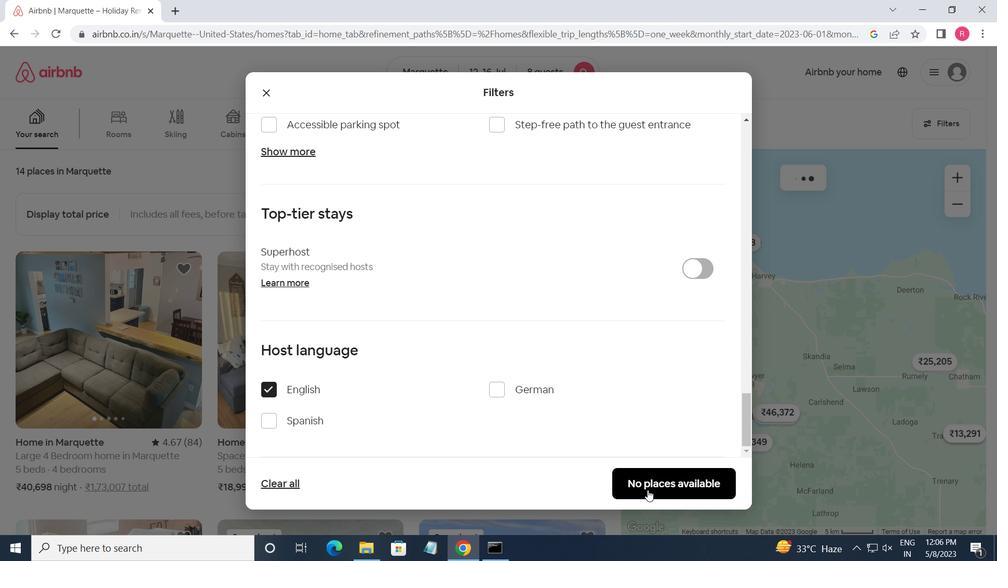 
Action: Mouse moved to (625, 279)
Screenshot: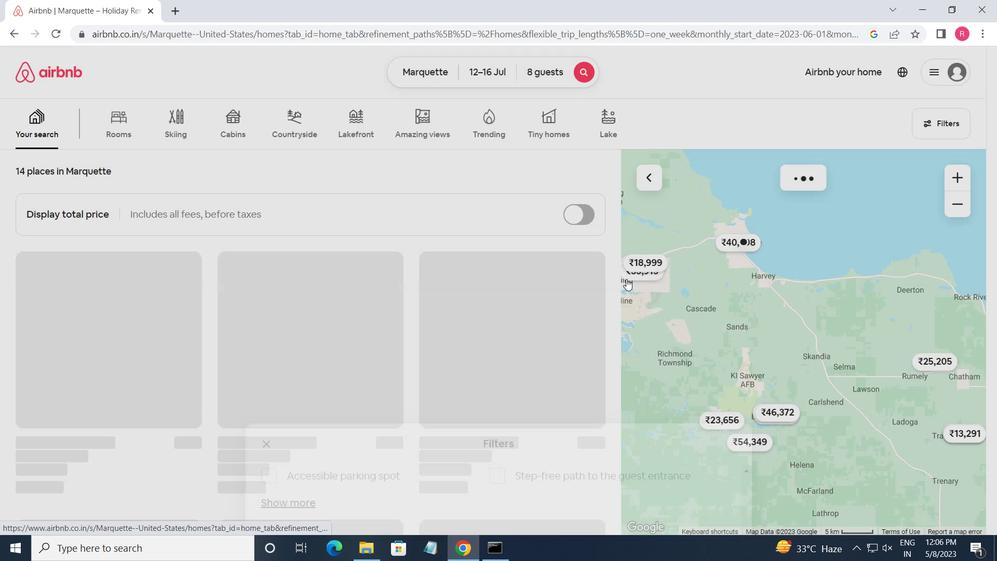 
